 Task: Open Card Workplace Safety Training in Board Product Feature Requests to Workspace Forecasting and Budgeting and add a team member Softage.1@softage.net, a label Purple, a checklist Cybersecurity, an attachment from your google drive, a color Purple and finally, add a card description 'Plan and execute company team-building activity at a karaoke bar' and a comment 'Let us make sure we have a clear understanding of the roles and responsibilities of each team member for this task.'. Add a start date 'Jan 01, 1900' with a due date 'Jan 08, 1900'
Action: Mouse moved to (53, 366)
Screenshot: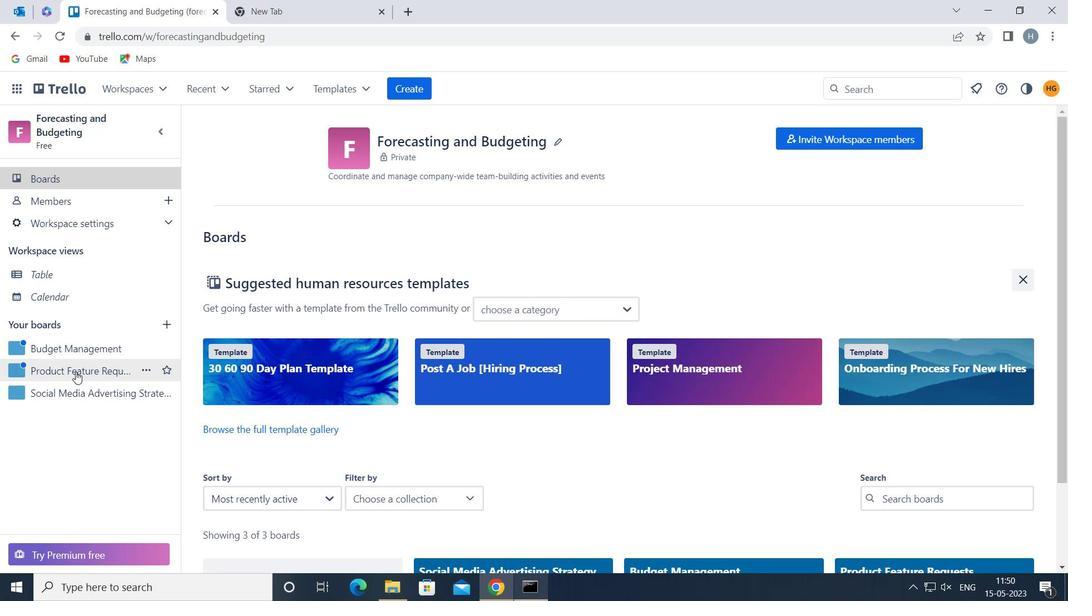 
Action: Mouse pressed left at (53, 366)
Screenshot: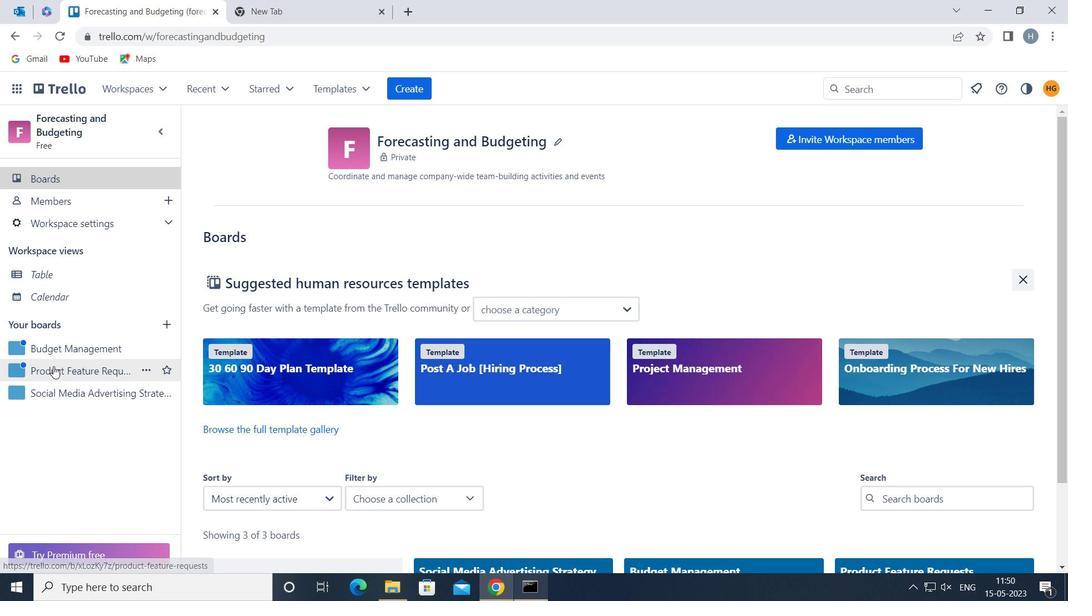 
Action: Mouse moved to (300, 198)
Screenshot: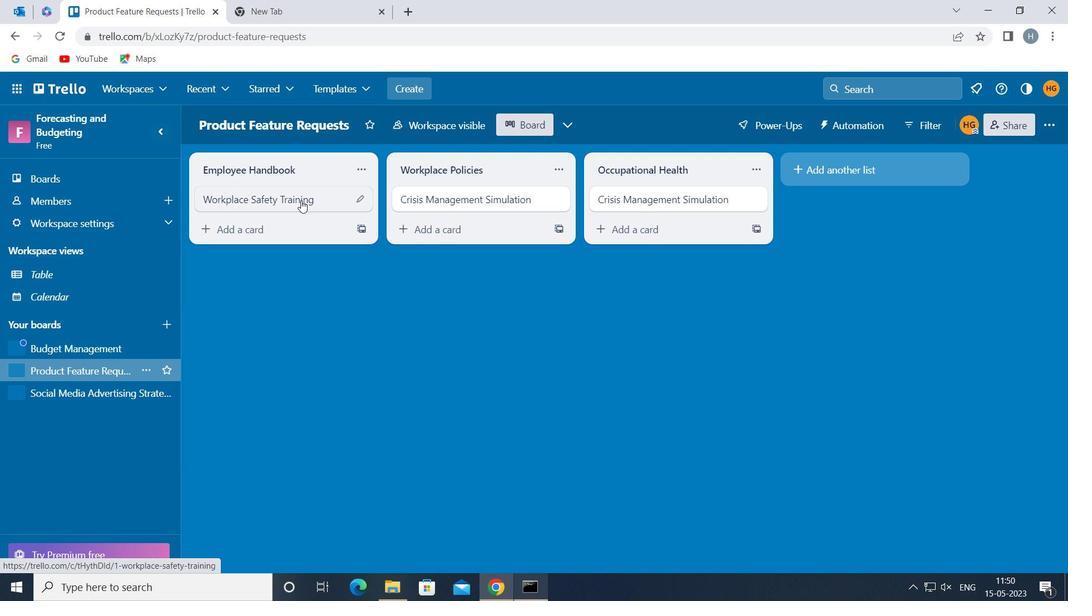 
Action: Mouse pressed left at (300, 198)
Screenshot: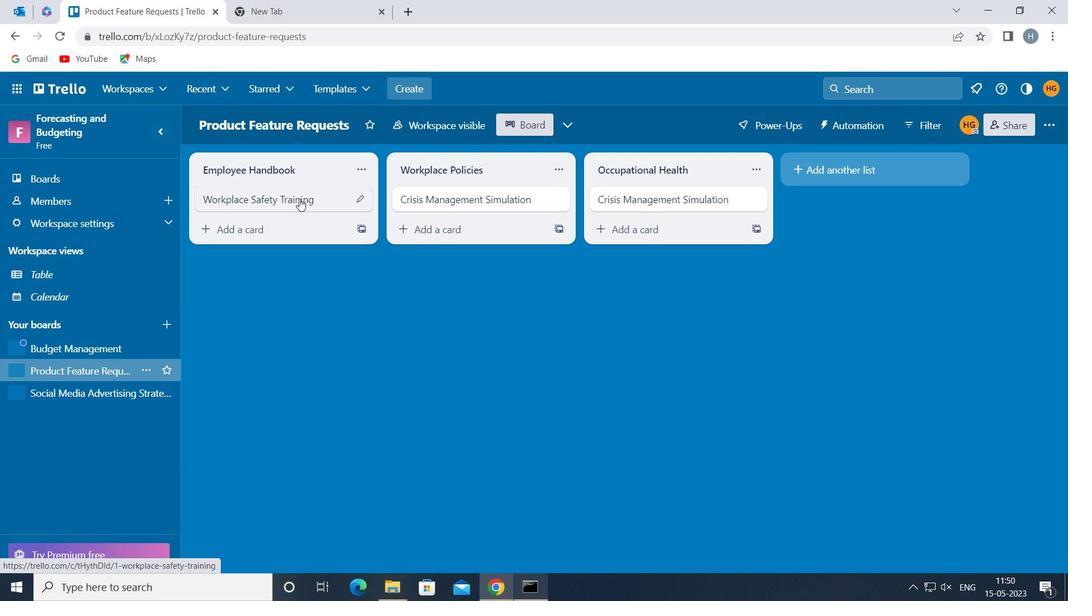 
Action: Mouse moved to (714, 190)
Screenshot: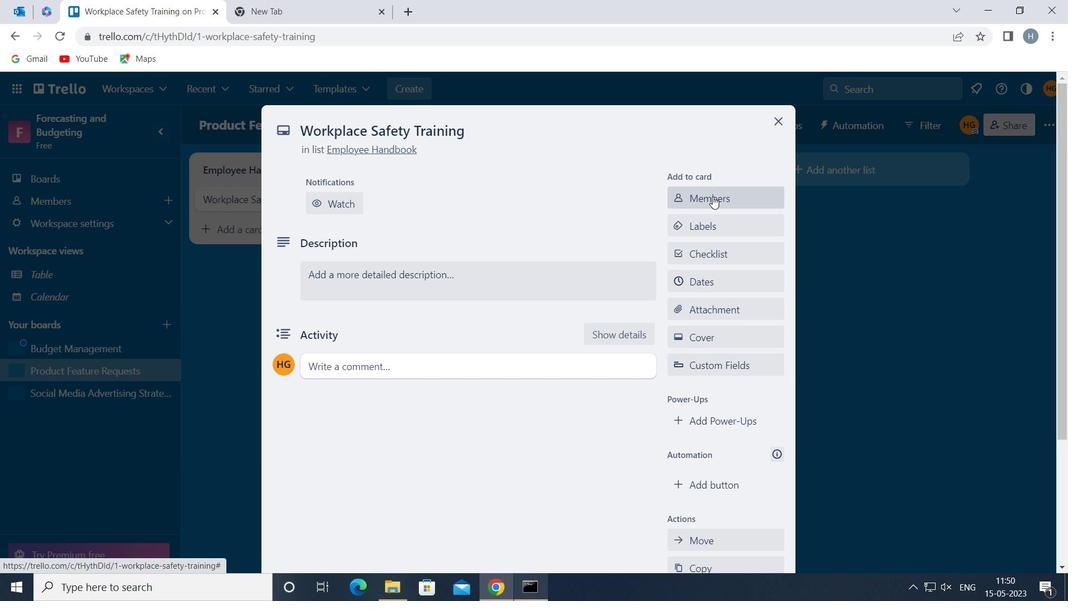 
Action: Mouse pressed left at (714, 190)
Screenshot: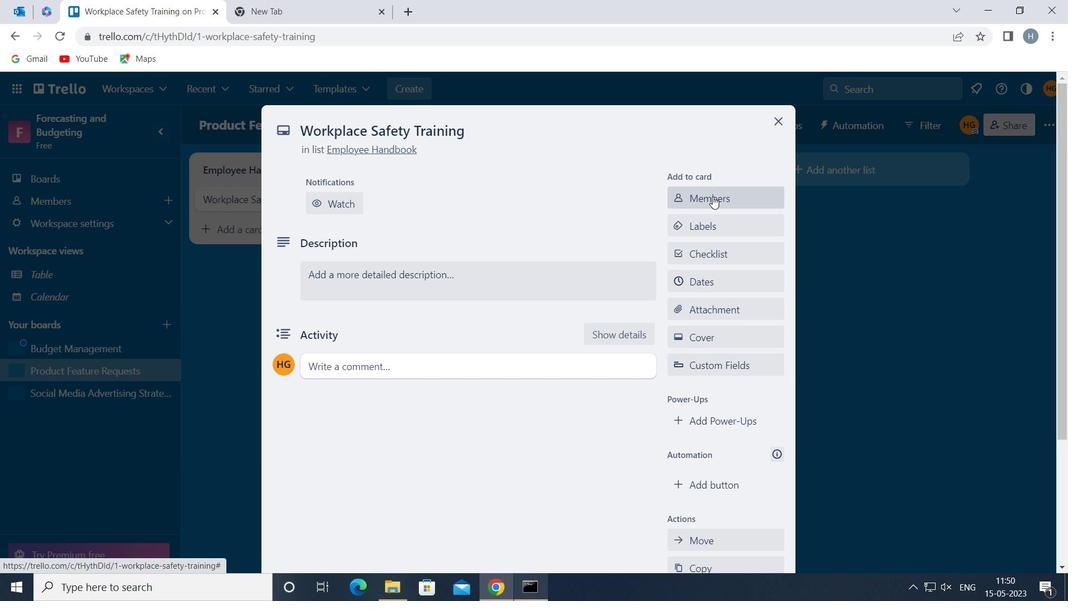 
Action: Key pressed softage
Screenshot: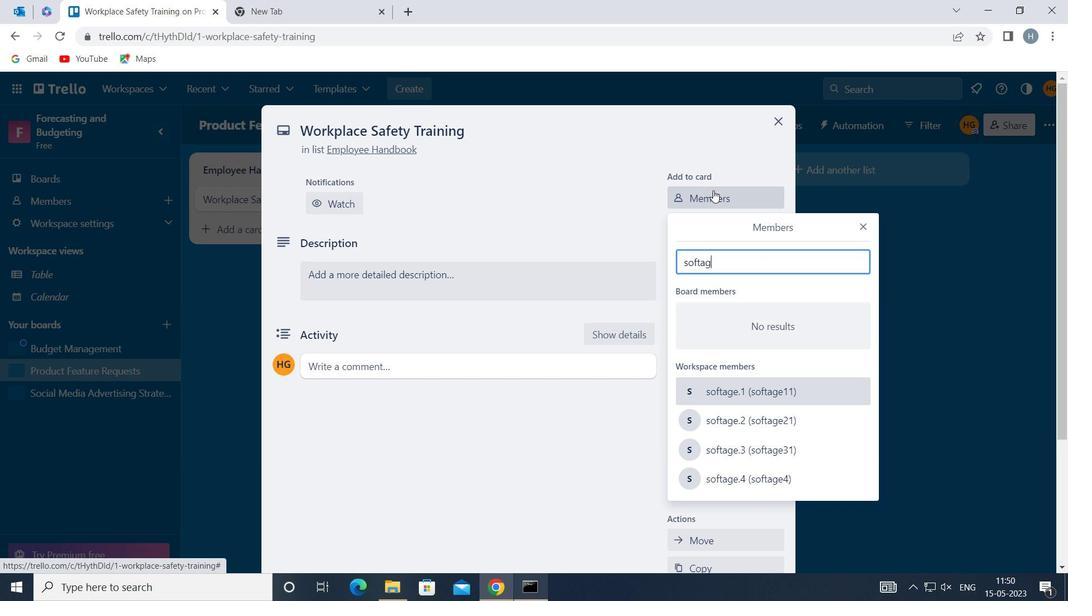 
Action: Mouse moved to (725, 380)
Screenshot: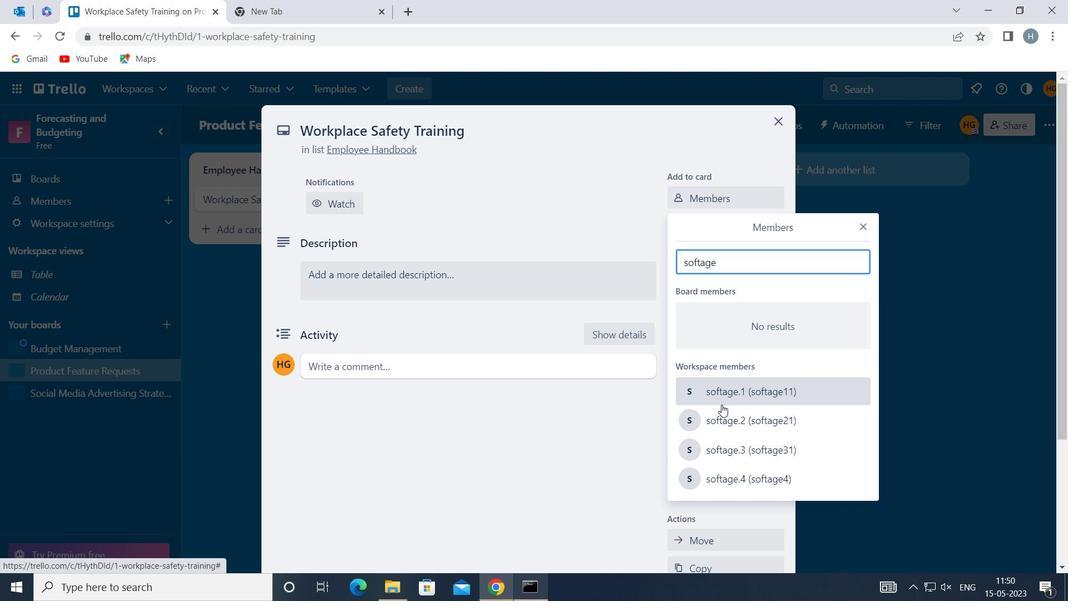
Action: Mouse pressed left at (725, 380)
Screenshot: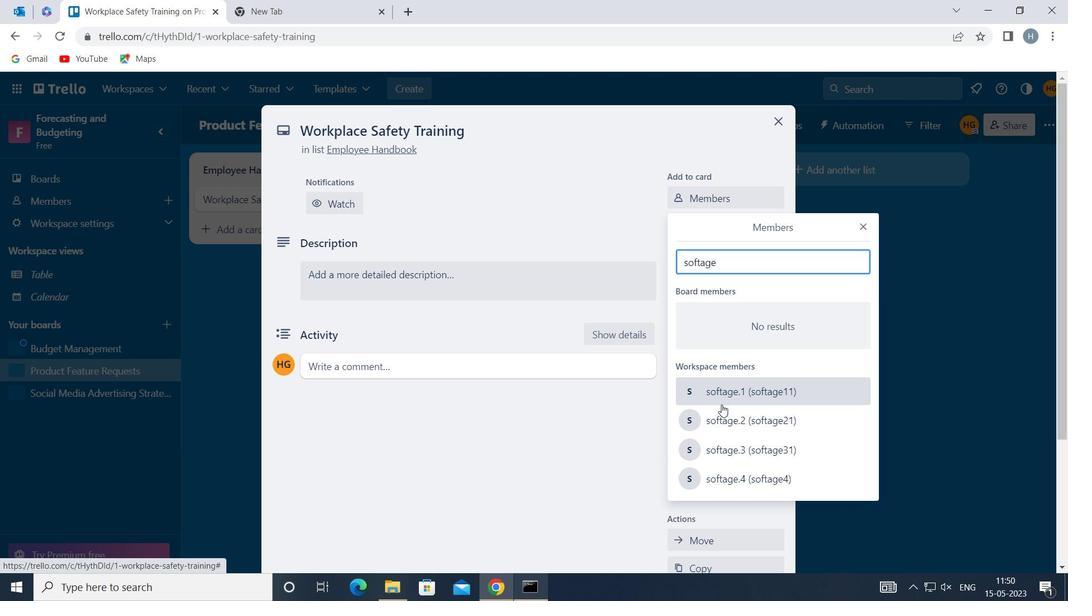 
Action: Mouse moved to (863, 223)
Screenshot: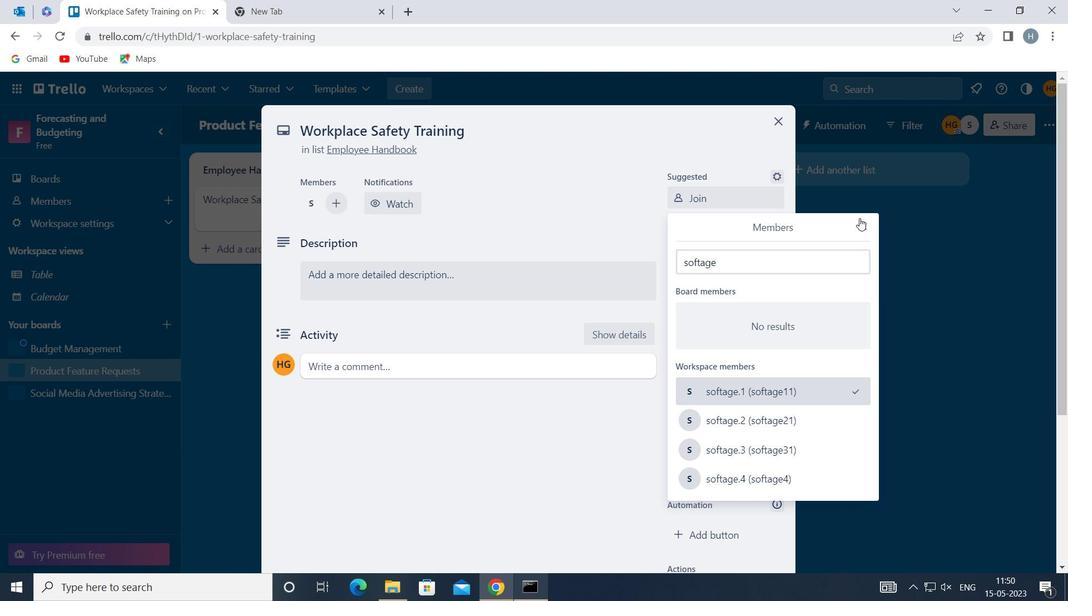 
Action: Mouse pressed left at (863, 223)
Screenshot: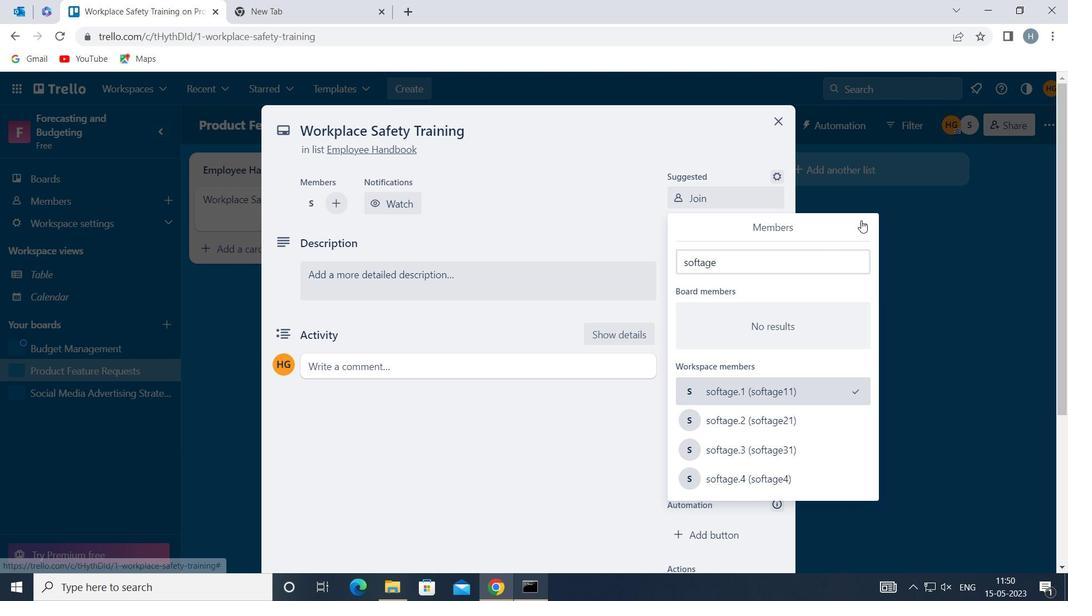 
Action: Mouse moved to (702, 277)
Screenshot: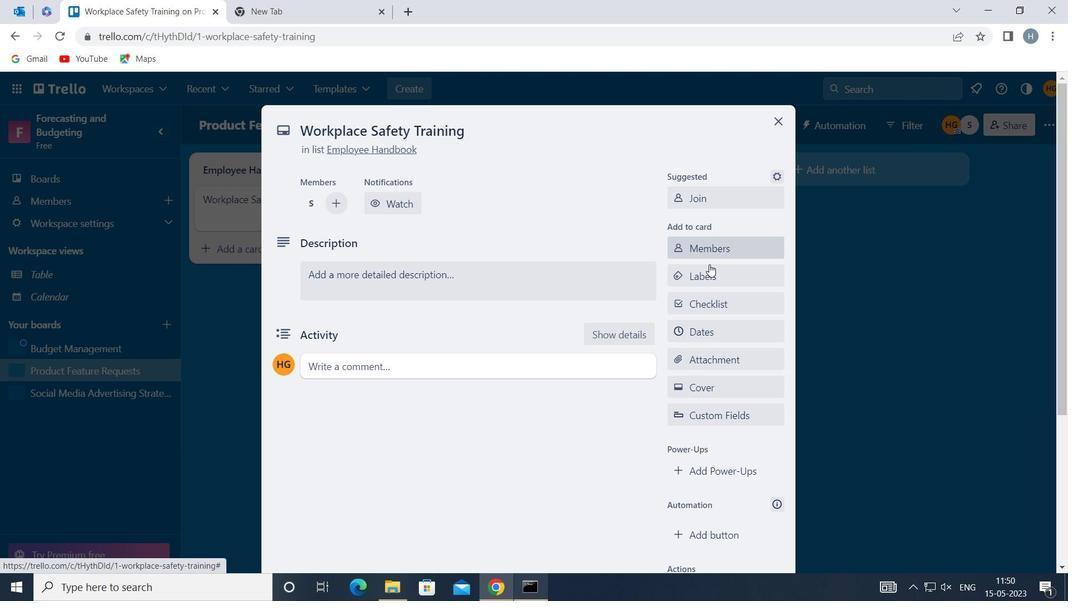 
Action: Mouse pressed left at (702, 277)
Screenshot: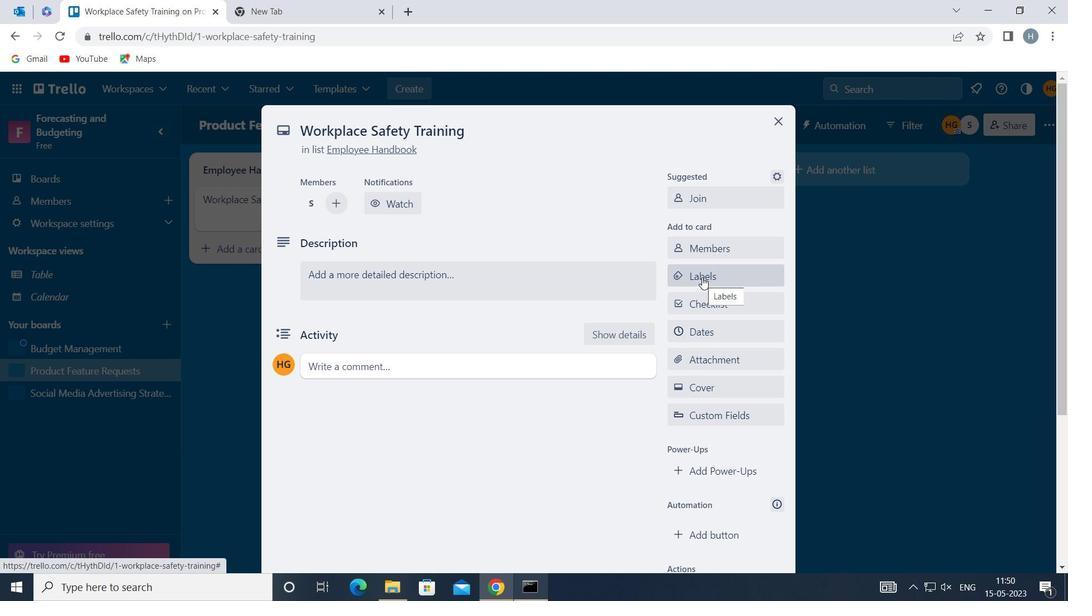 
Action: Mouse moved to (730, 305)
Screenshot: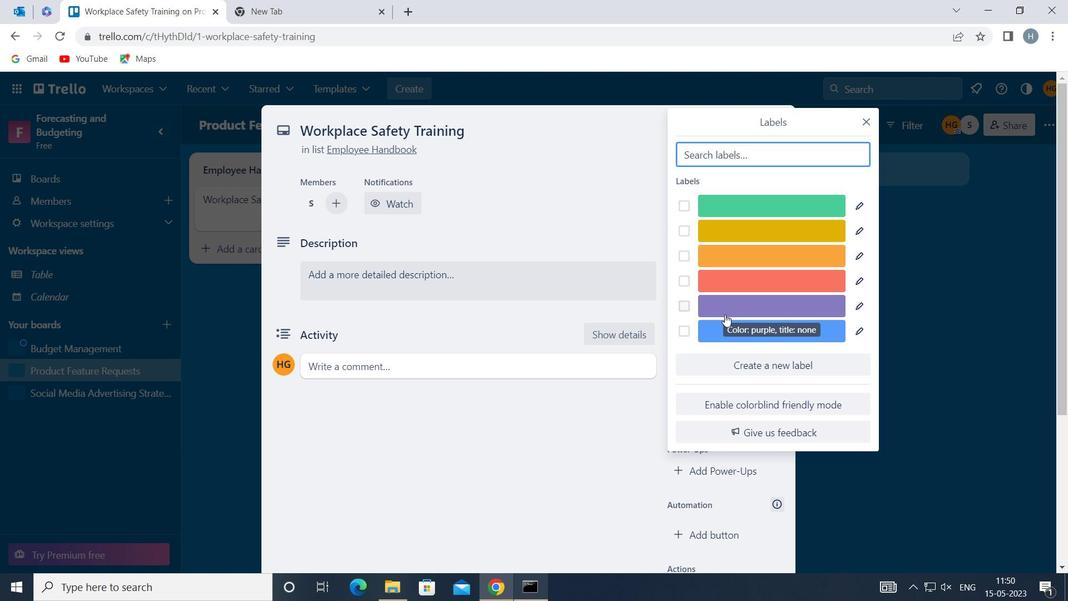 
Action: Mouse pressed left at (730, 305)
Screenshot: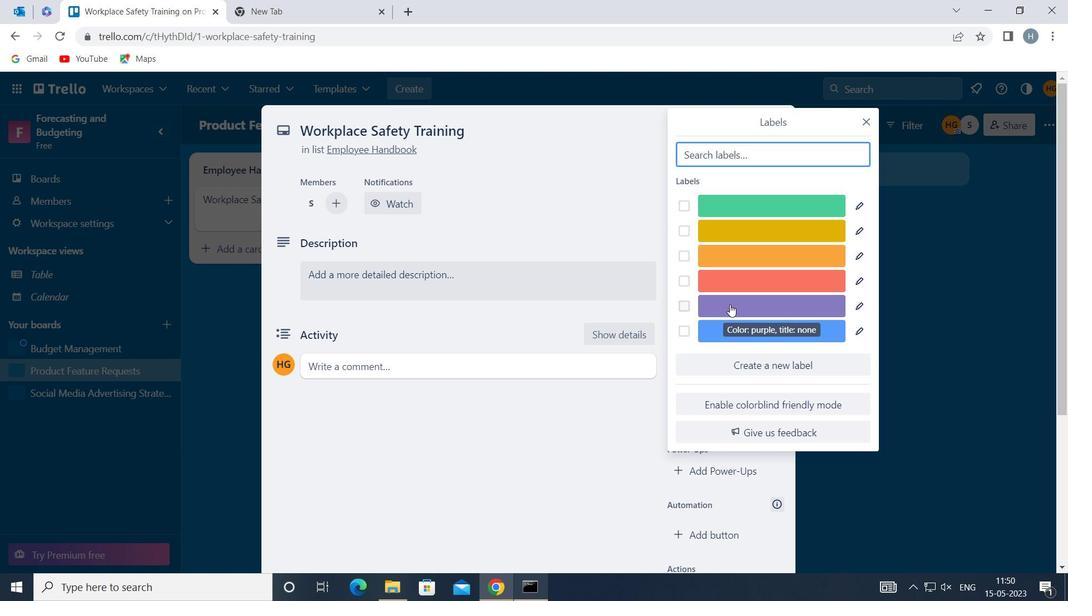 
Action: Mouse moved to (868, 120)
Screenshot: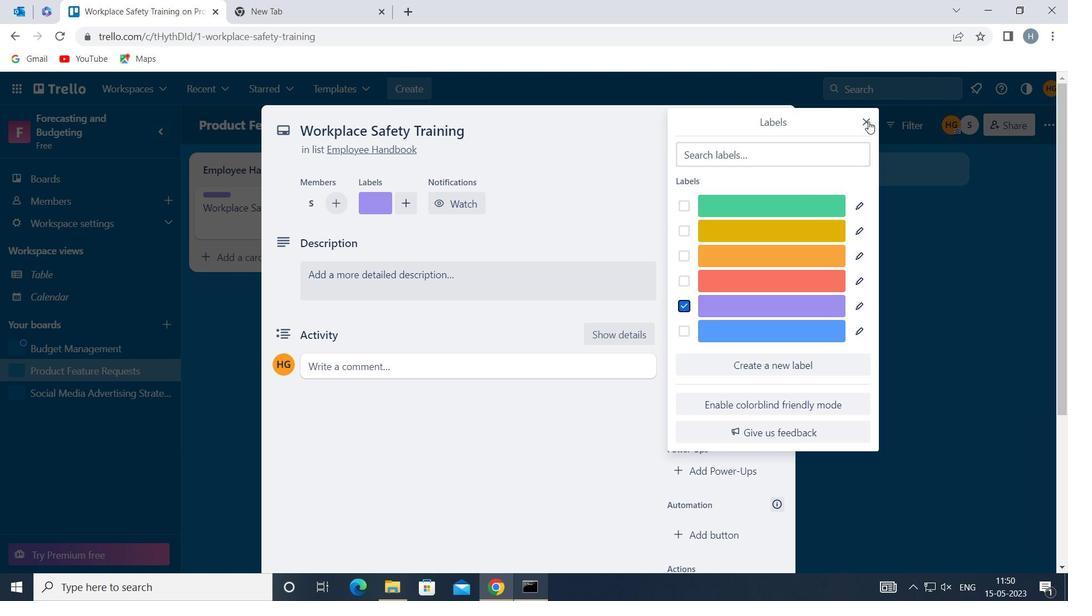
Action: Mouse pressed left at (868, 120)
Screenshot: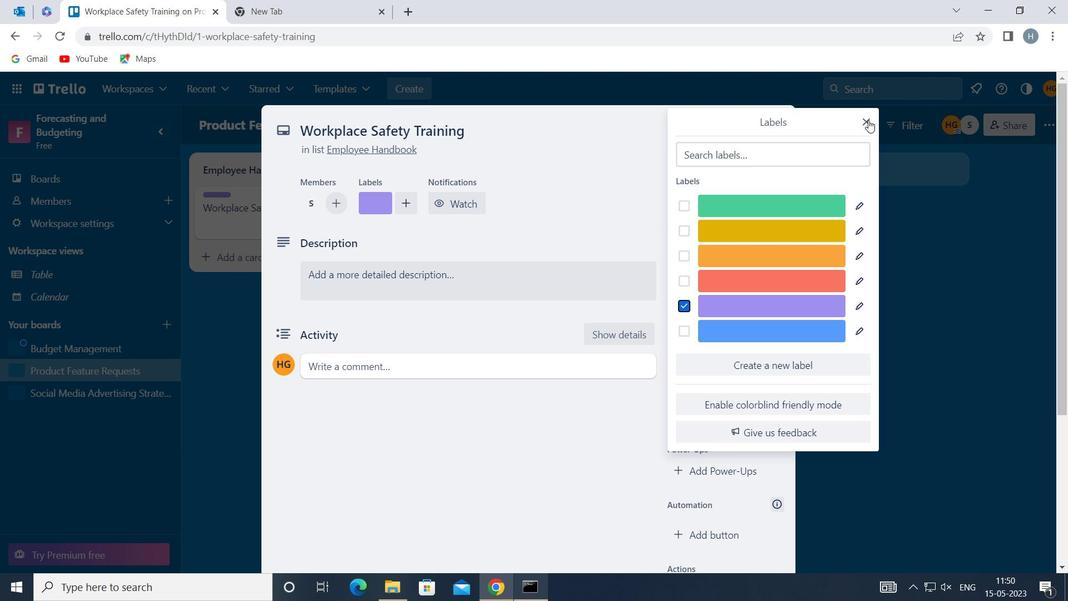 
Action: Mouse moved to (752, 293)
Screenshot: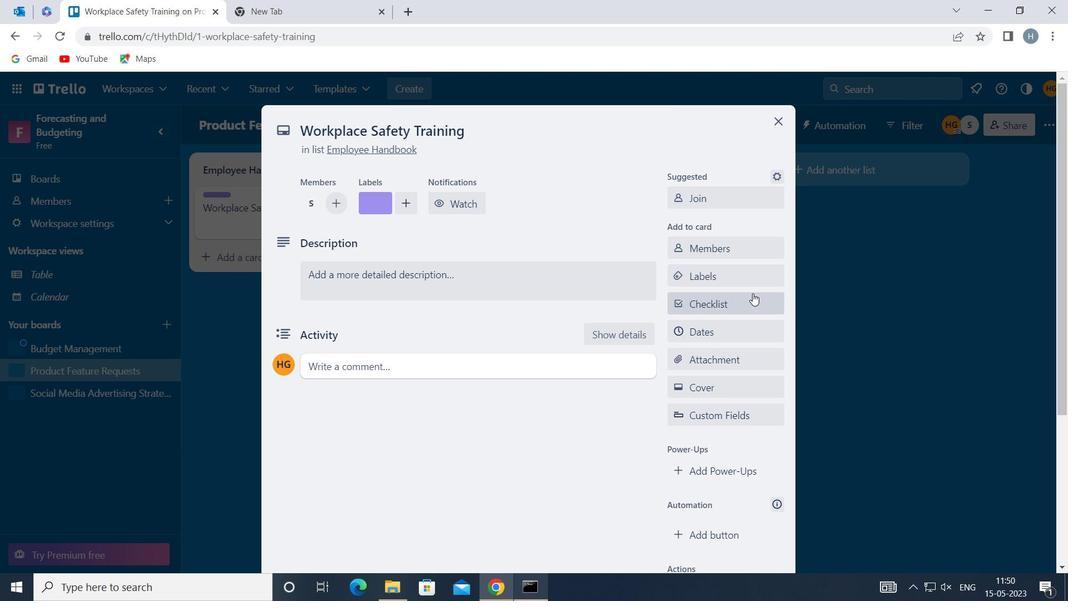 
Action: Mouse pressed left at (752, 293)
Screenshot: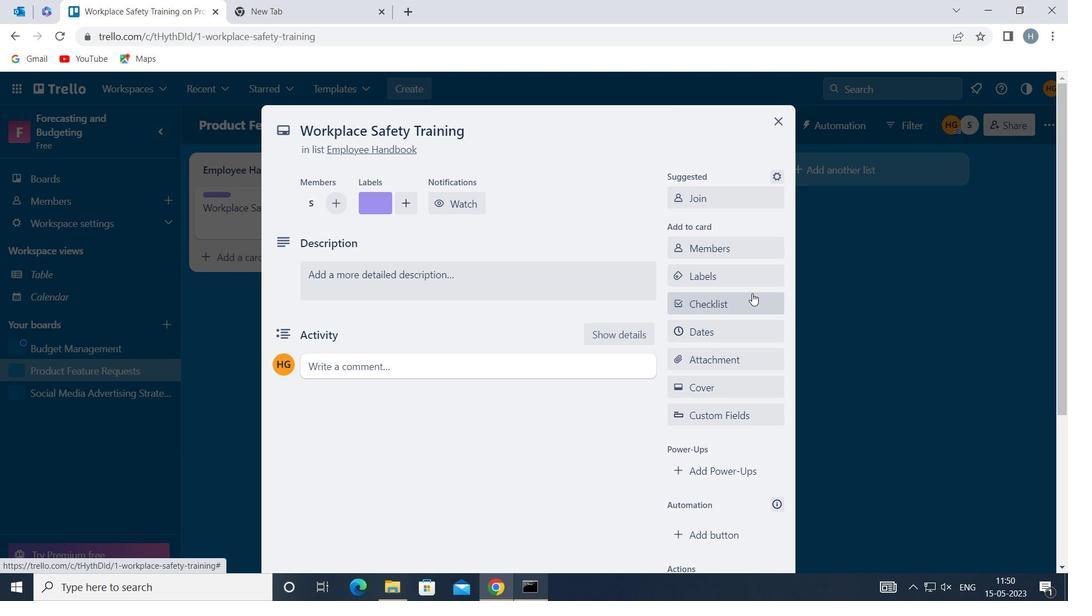 
Action: Key pressed <Key.shift>CYBERSECURITY
Screenshot: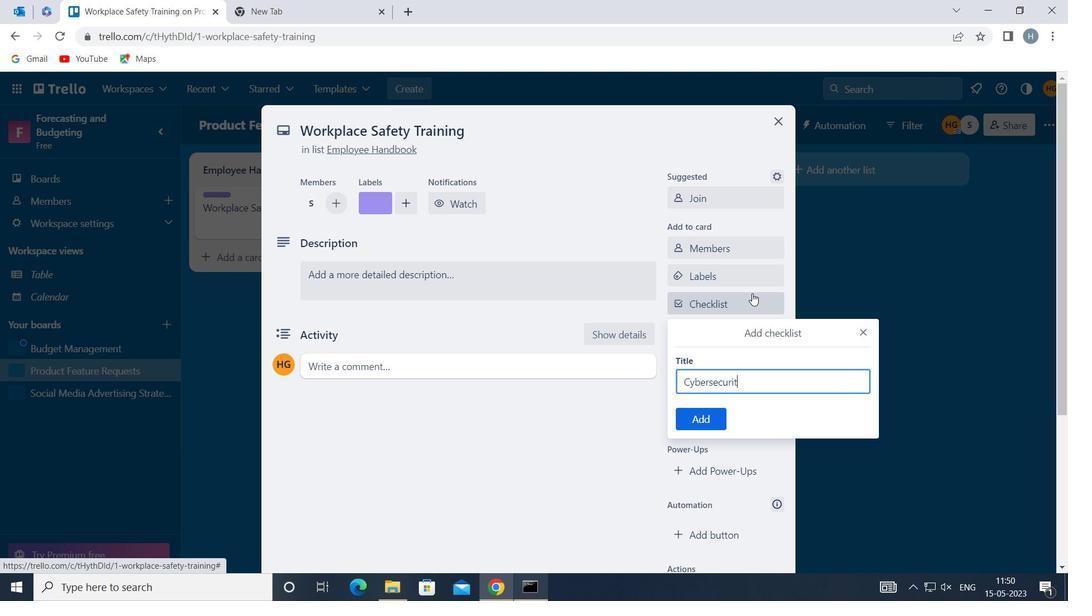 
Action: Mouse moved to (706, 411)
Screenshot: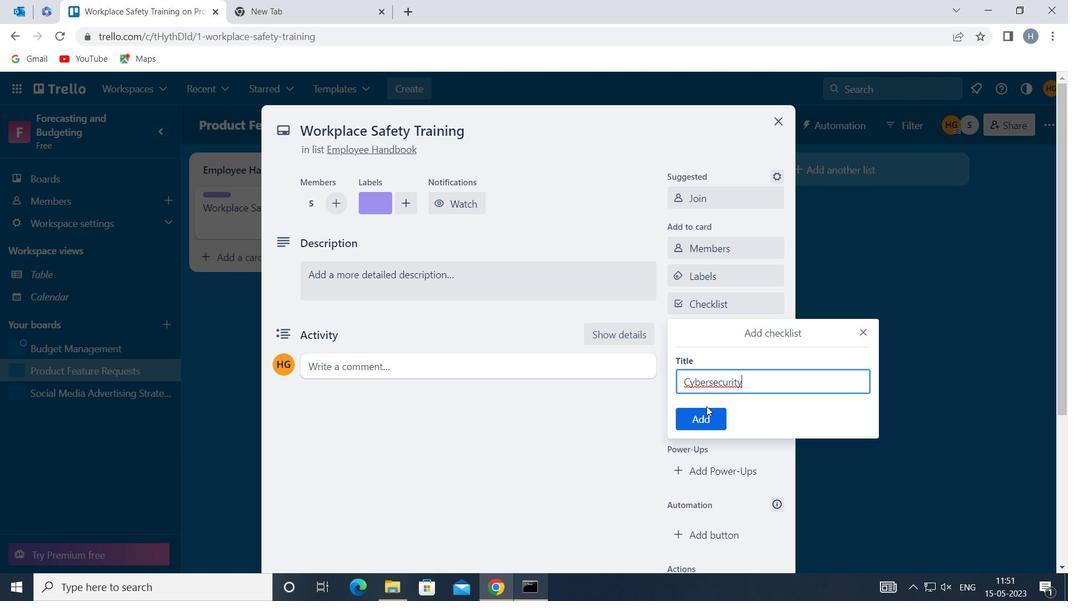 
Action: Mouse pressed left at (706, 411)
Screenshot: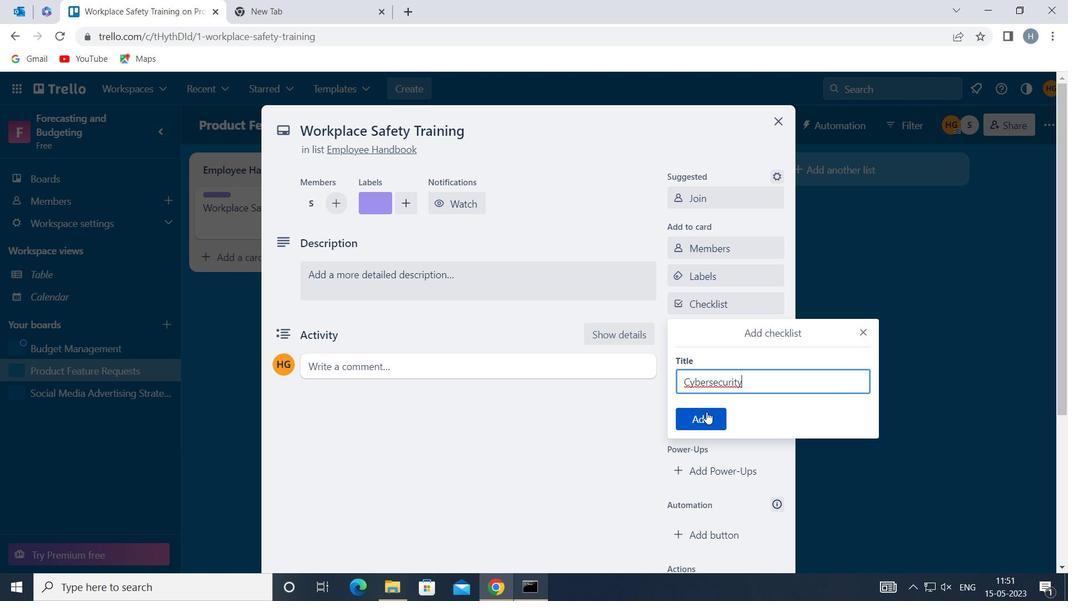 
Action: Mouse moved to (720, 352)
Screenshot: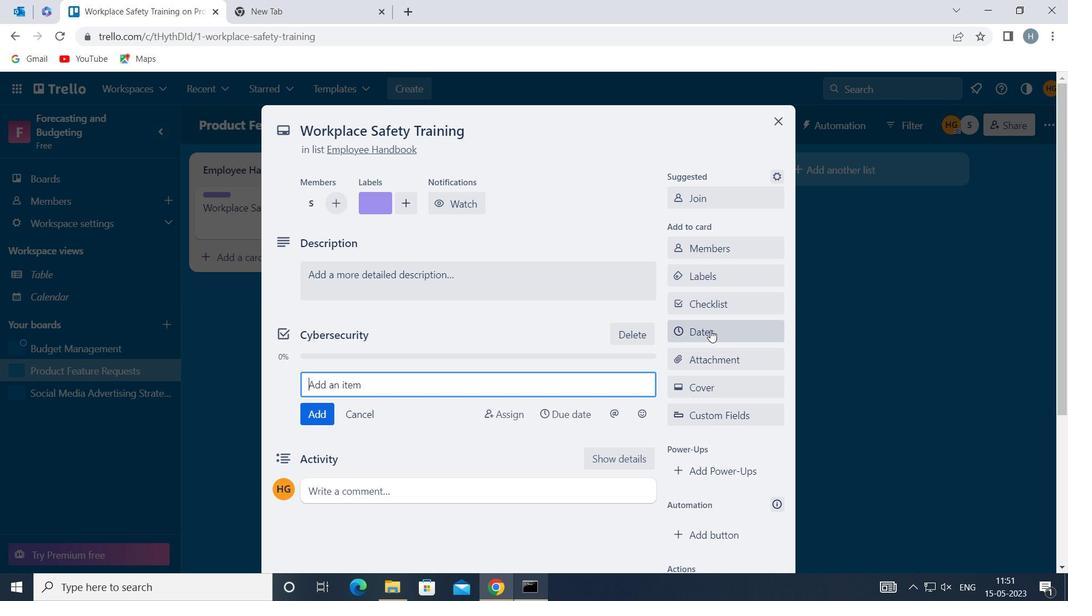 
Action: Mouse pressed left at (720, 352)
Screenshot: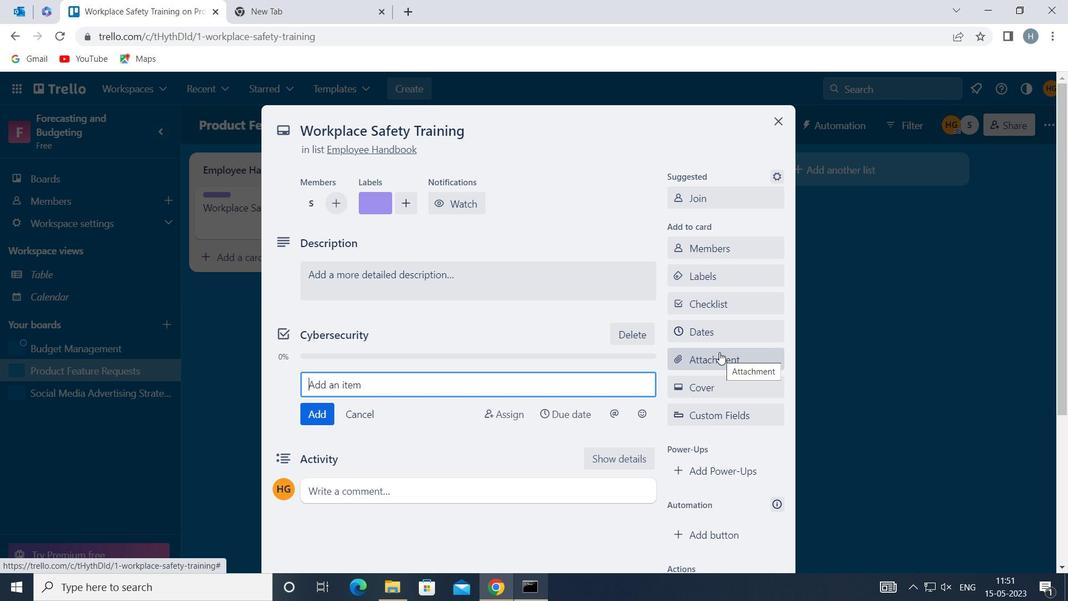 
Action: Mouse moved to (741, 194)
Screenshot: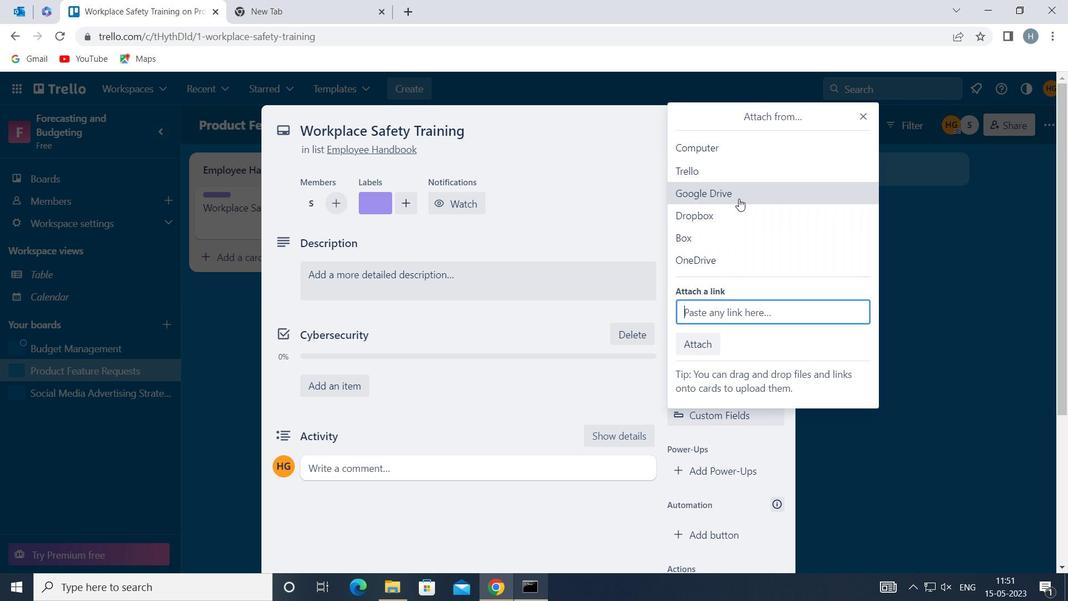 
Action: Mouse pressed left at (741, 194)
Screenshot: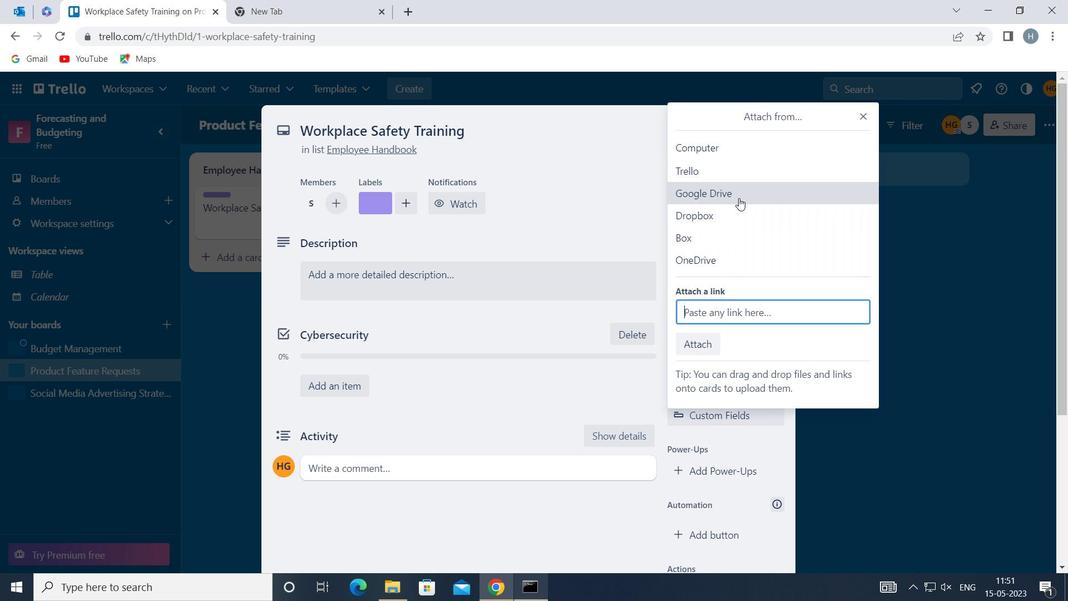 
Action: Mouse moved to (273, 327)
Screenshot: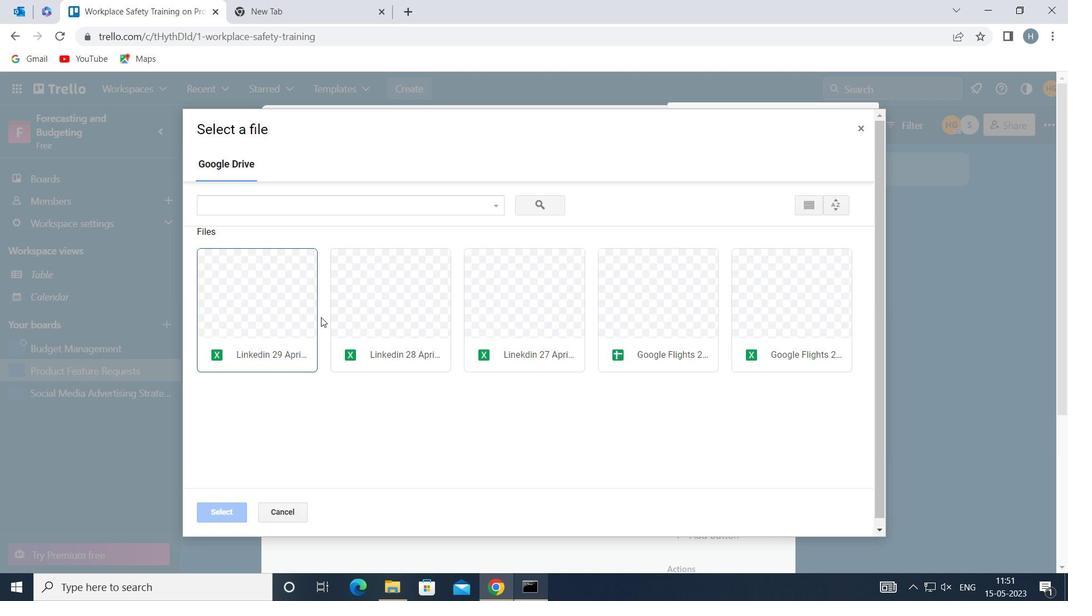 
Action: Mouse pressed left at (273, 327)
Screenshot: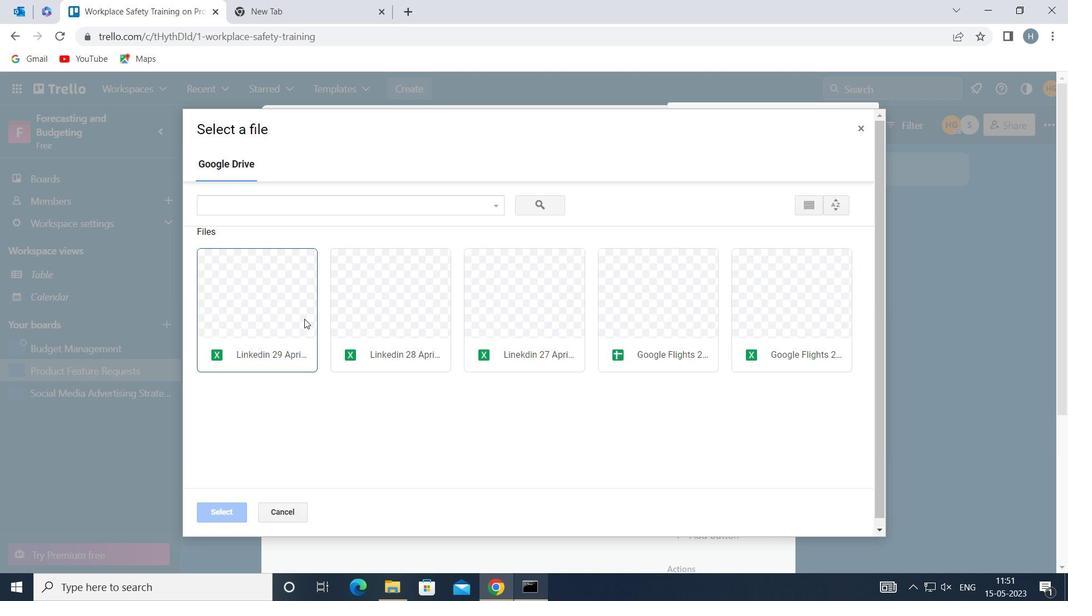 
Action: Mouse moved to (227, 505)
Screenshot: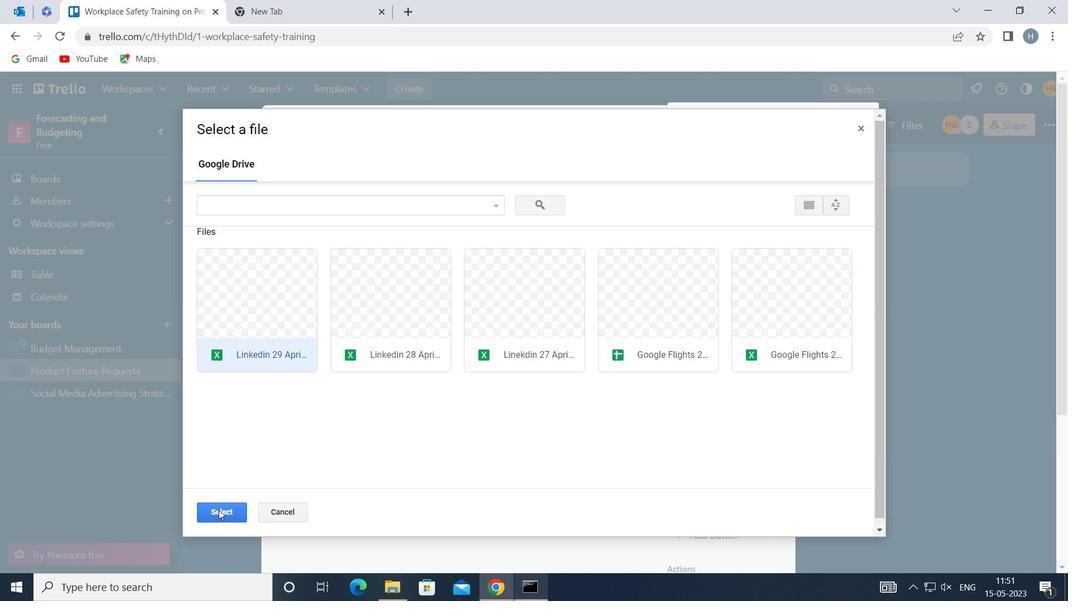 
Action: Mouse pressed left at (227, 505)
Screenshot: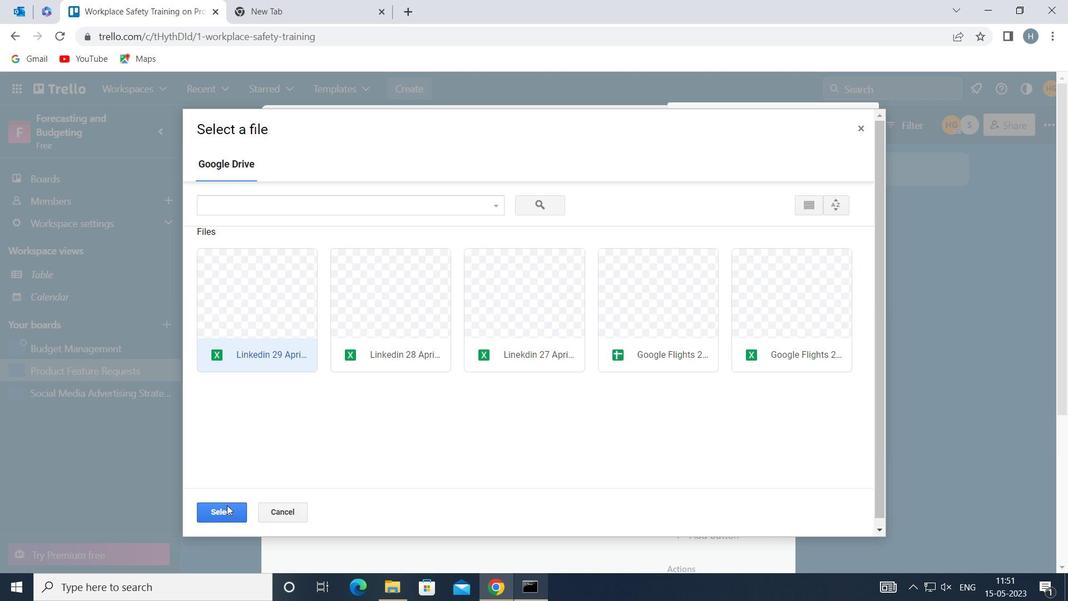 
Action: Mouse moved to (719, 381)
Screenshot: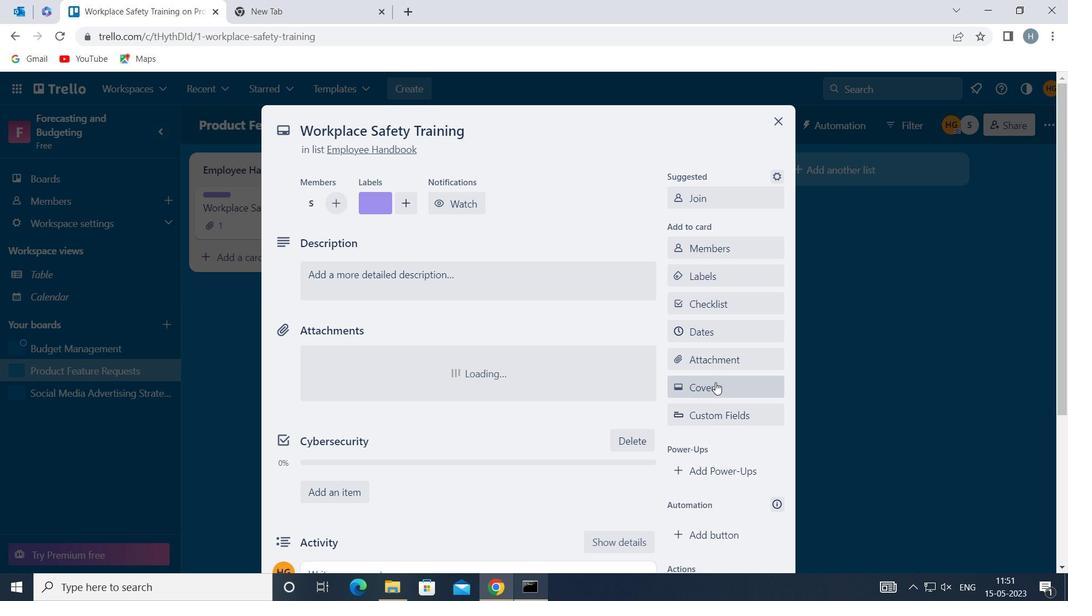
Action: Mouse pressed left at (719, 381)
Screenshot: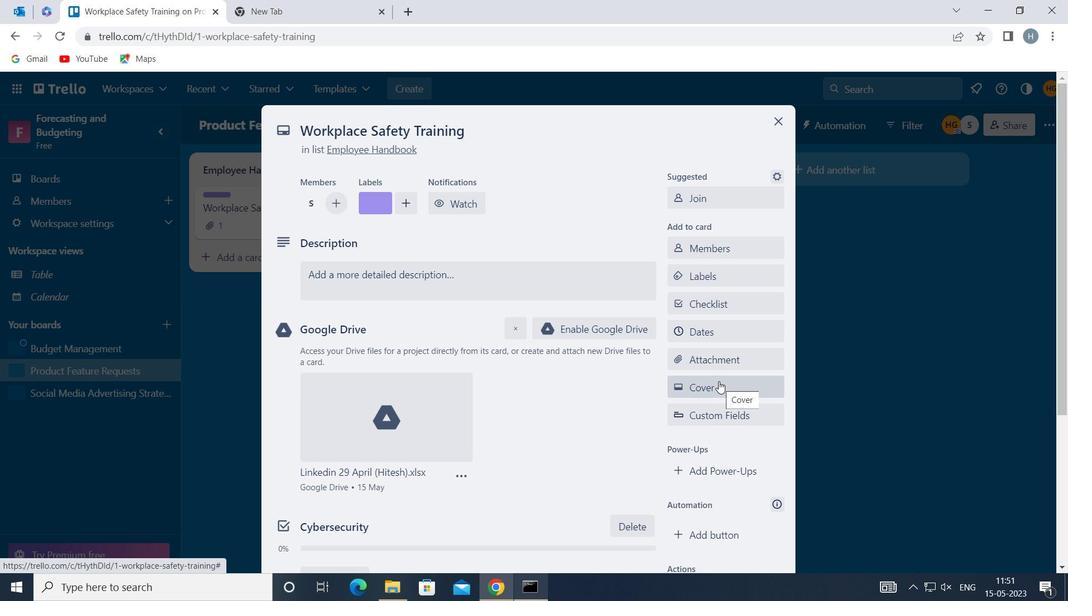 
Action: Mouse moved to (852, 295)
Screenshot: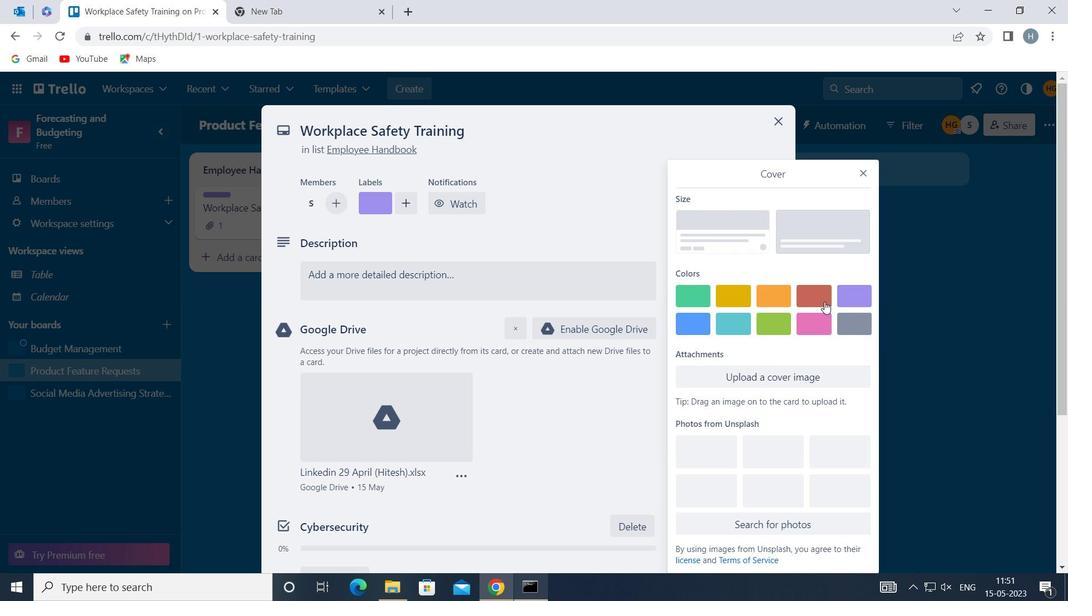 
Action: Mouse pressed left at (852, 295)
Screenshot: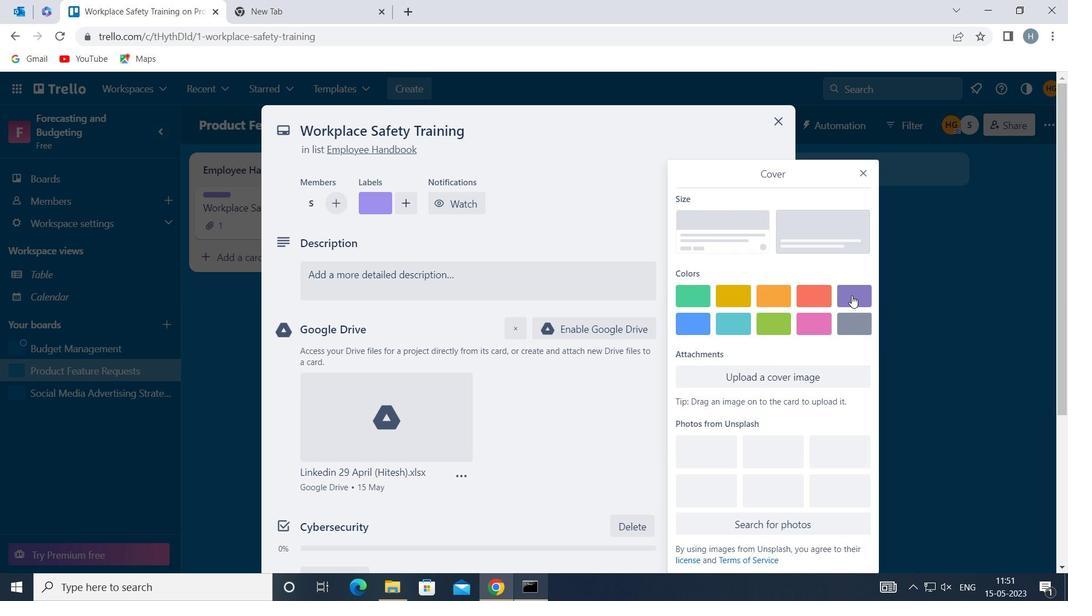 
Action: Mouse moved to (863, 147)
Screenshot: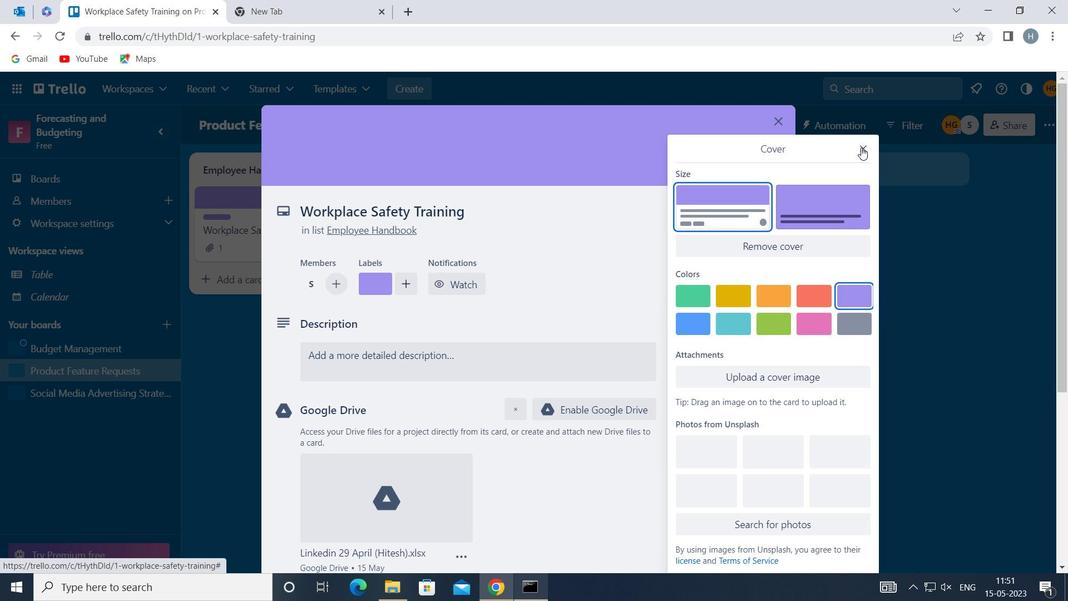 
Action: Mouse pressed left at (863, 147)
Screenshot: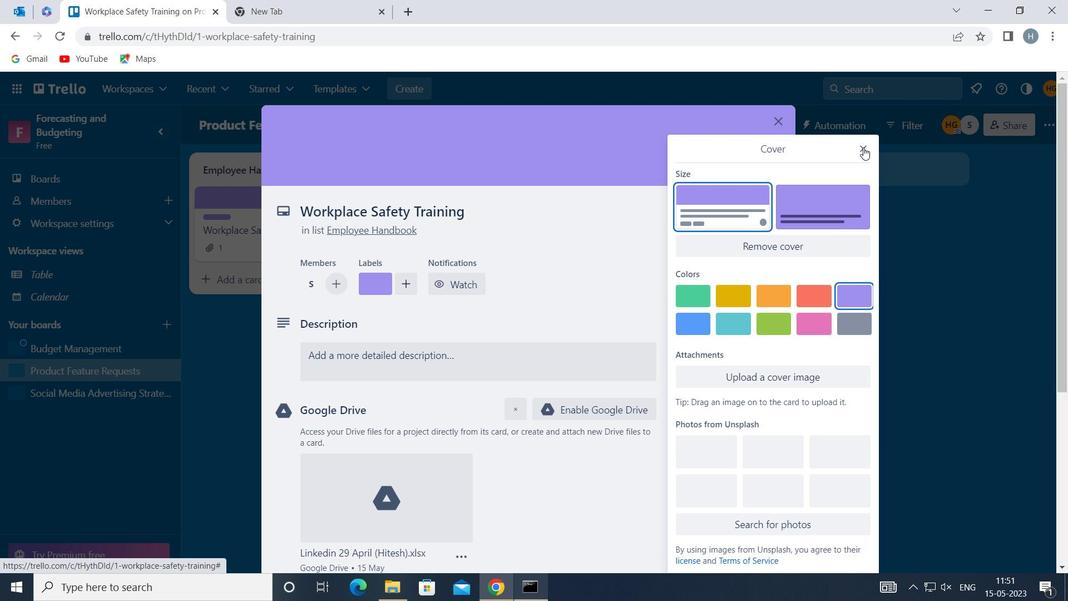 
Action: Mouse moved to (476, 368)
Screenshot: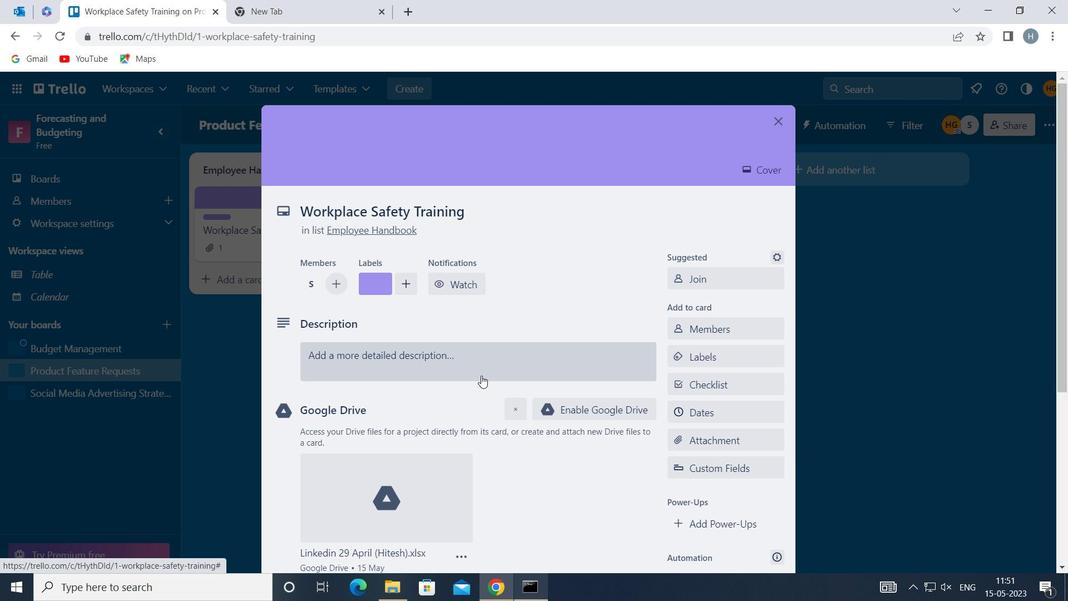 
Action: Mouse pressed left at (476, 368)
Screenshot: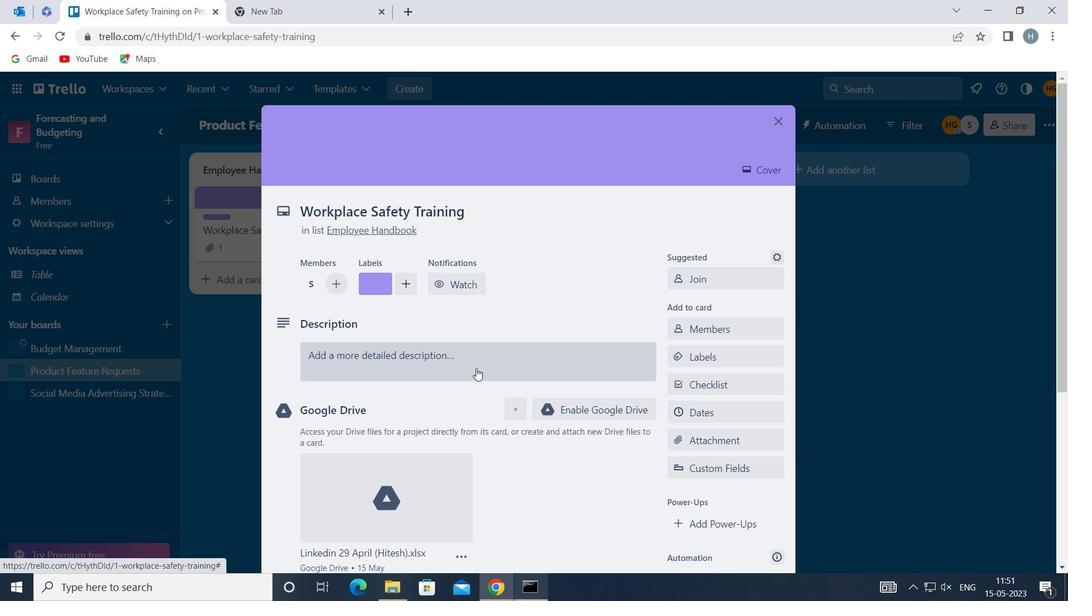 
Action: Key pressed <Key.shift>PLAN<Key.space>AND<Key.space>EXECUTE<Key.space>COMPANY<Key.space>TEAM-BUILDING<Key.space>ACTIVITY<Key.space>AT<Key.space>A<Key.space>S<Key.backspace>KARAOKE<Key.space>BAR<Key.space>
Screenshot: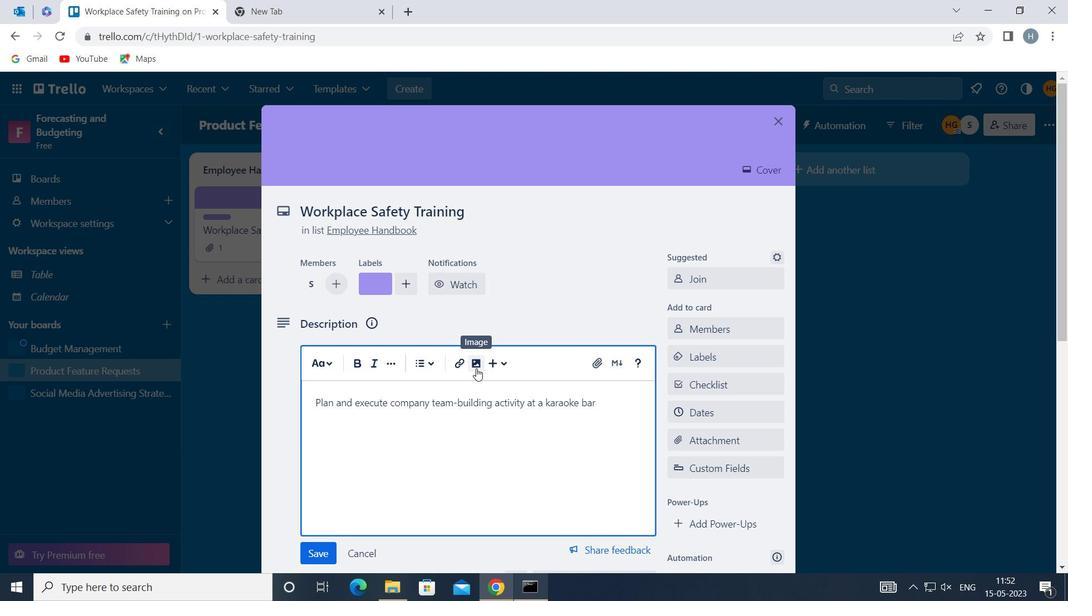 
Action: Mouse moved to (311, 546)
Screenshot: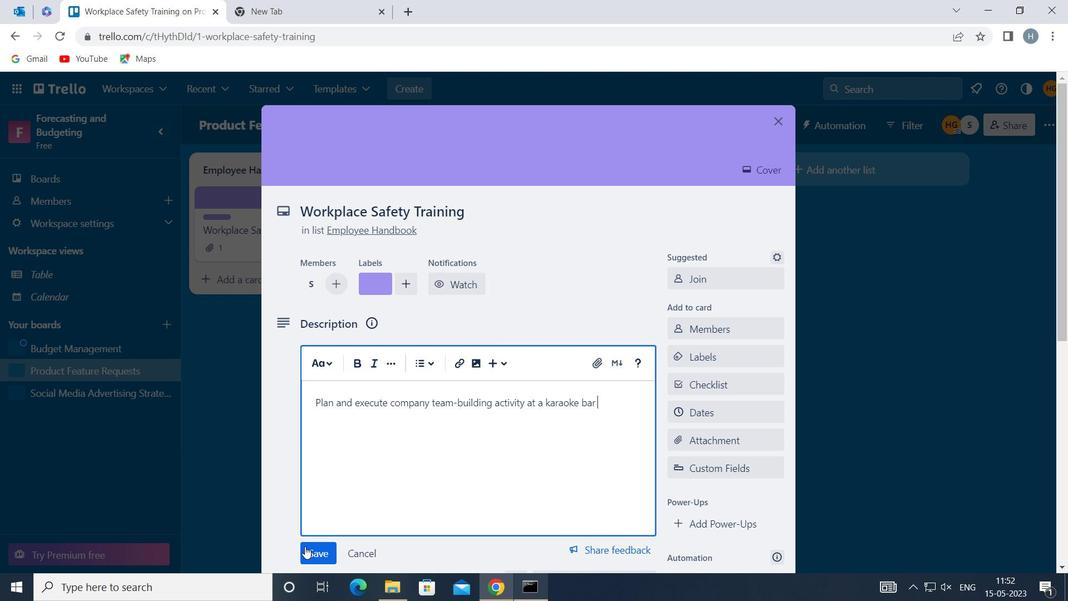 
Action: Mouse pressed left at (311, 546)
Screenshot: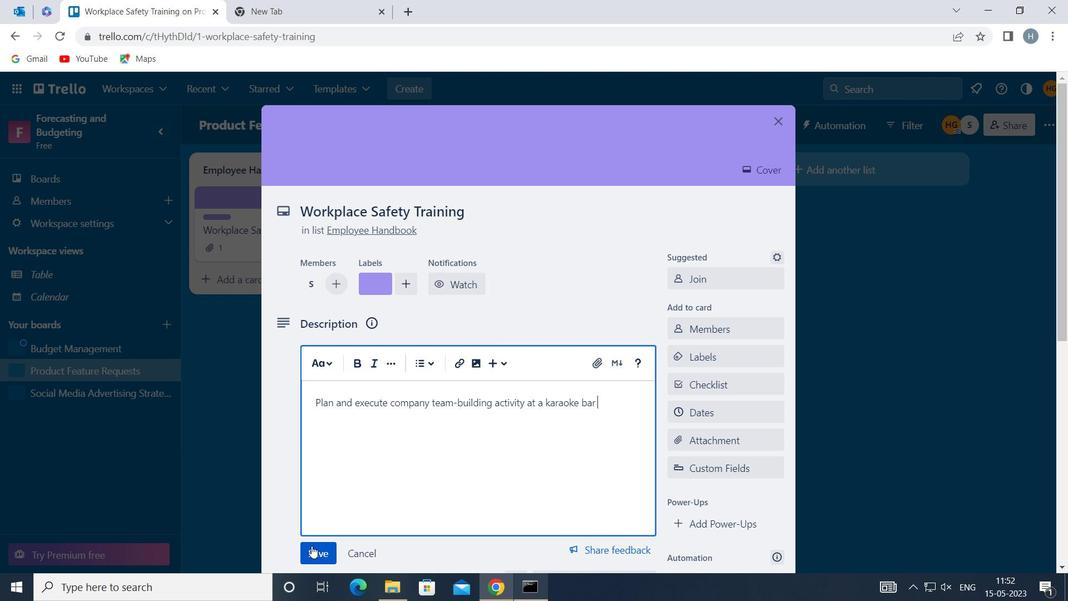 
Action: Mouse moved to (390, 387)
Screenshot: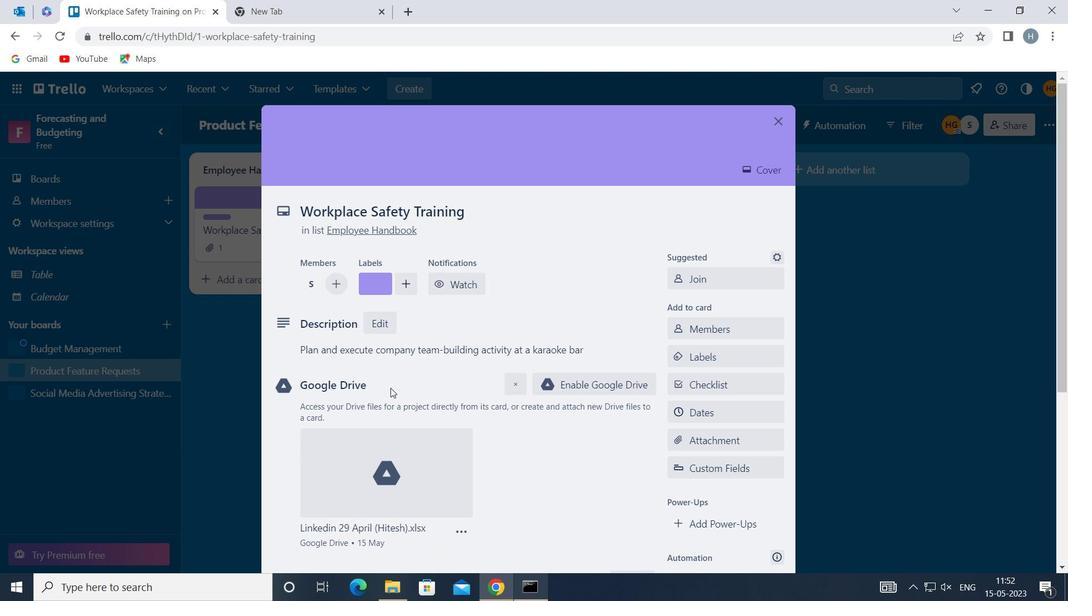 
Action: Mouse scrolled (390, 387) with delta (0, 0)
Screenshot: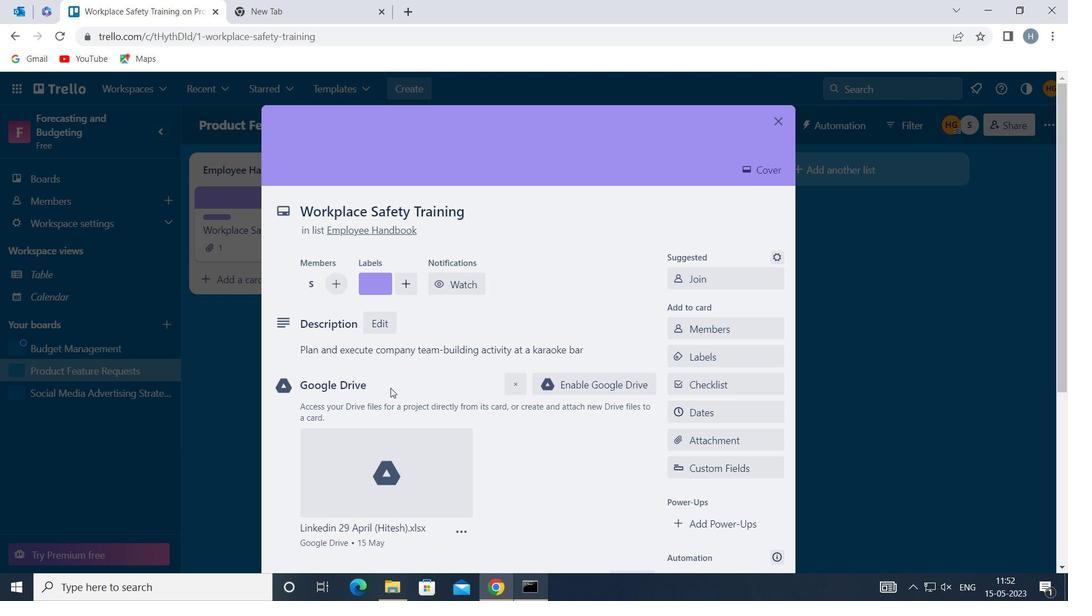 
Action: Mouse scrolled (390, 387) with delta (0, 0)
Screenshot: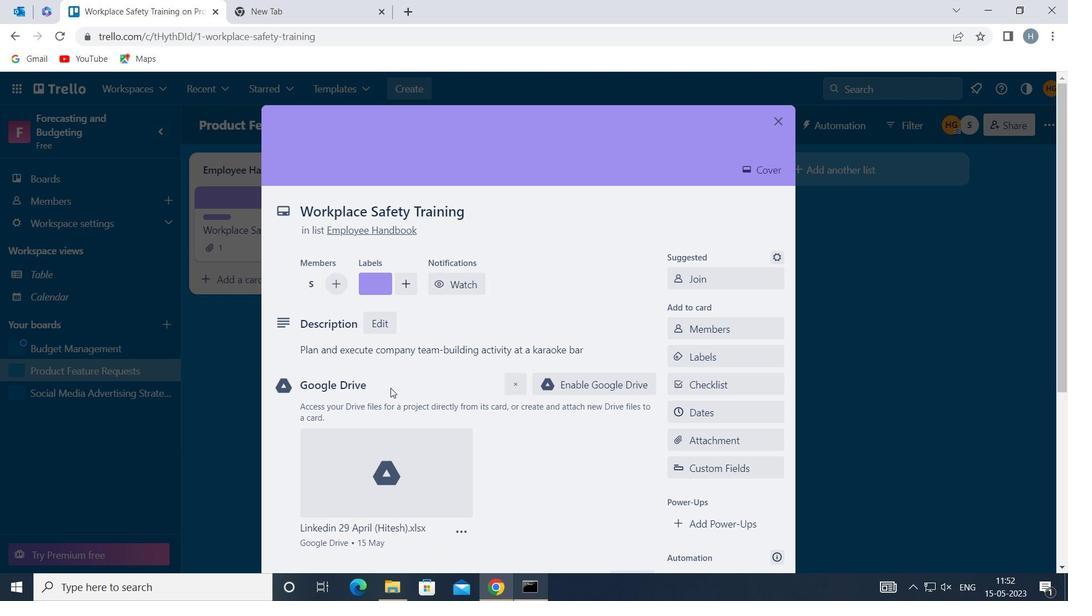 
Action: Mouse scrolled (390, 387) with delta (0, 0)
Screenshot: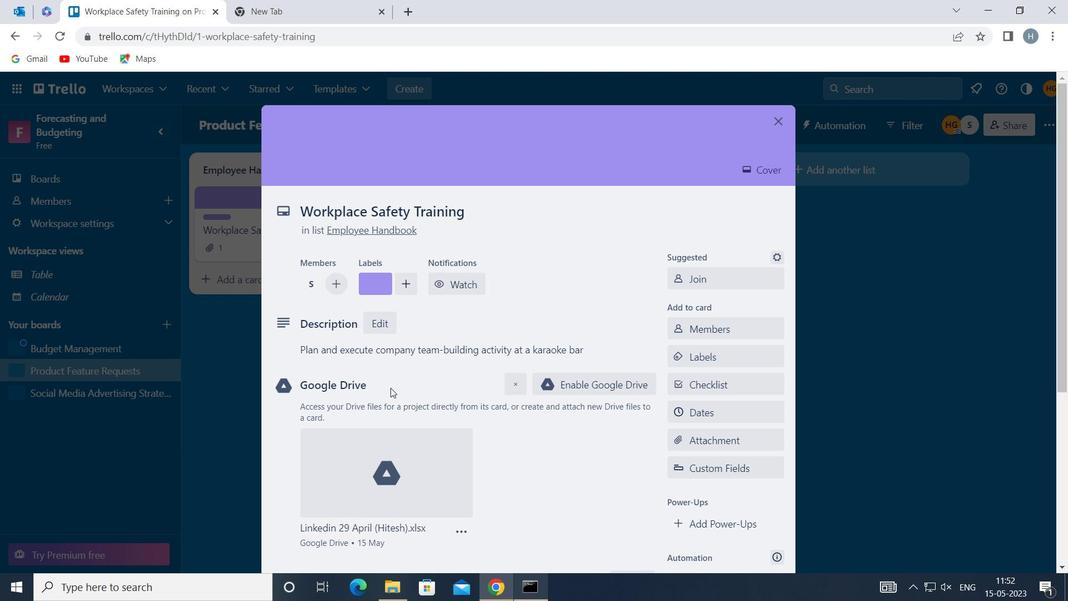 
Action: Mouse scrolled (390, 387) with delta (0, 0)
Screenshot: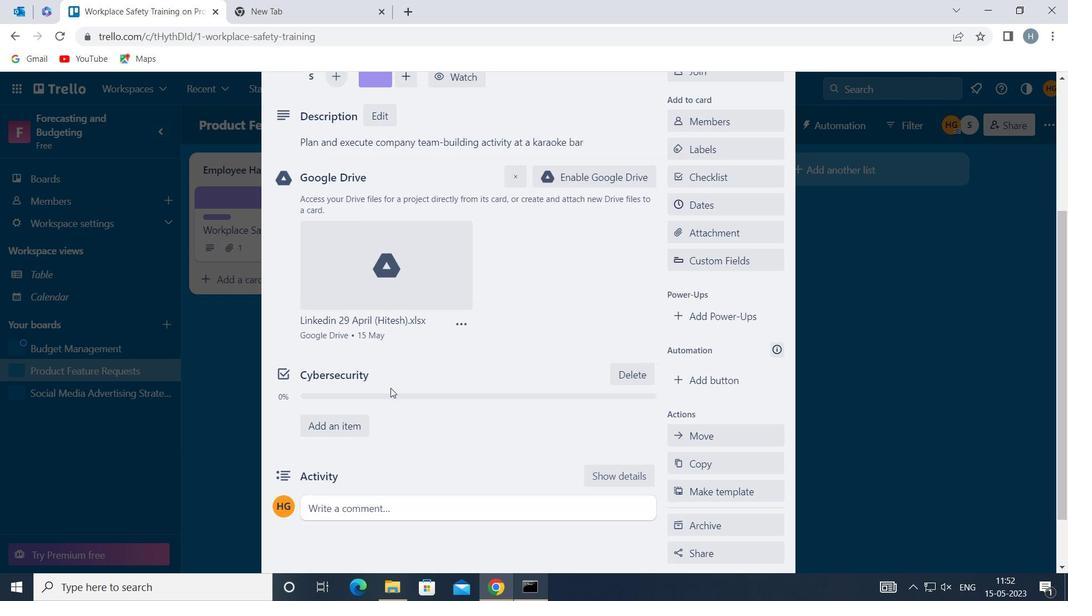 
Action: Mouse scrolled (390, 387) with delta (0, 0)
Screenshot: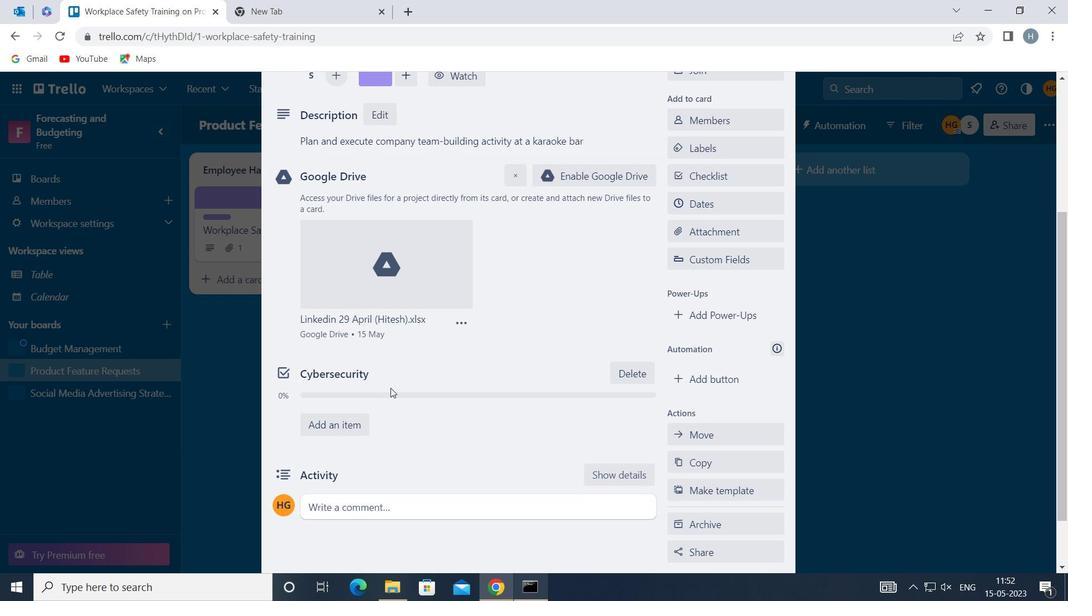 
Action: Mouse moved to (463, 437)
Screenshot: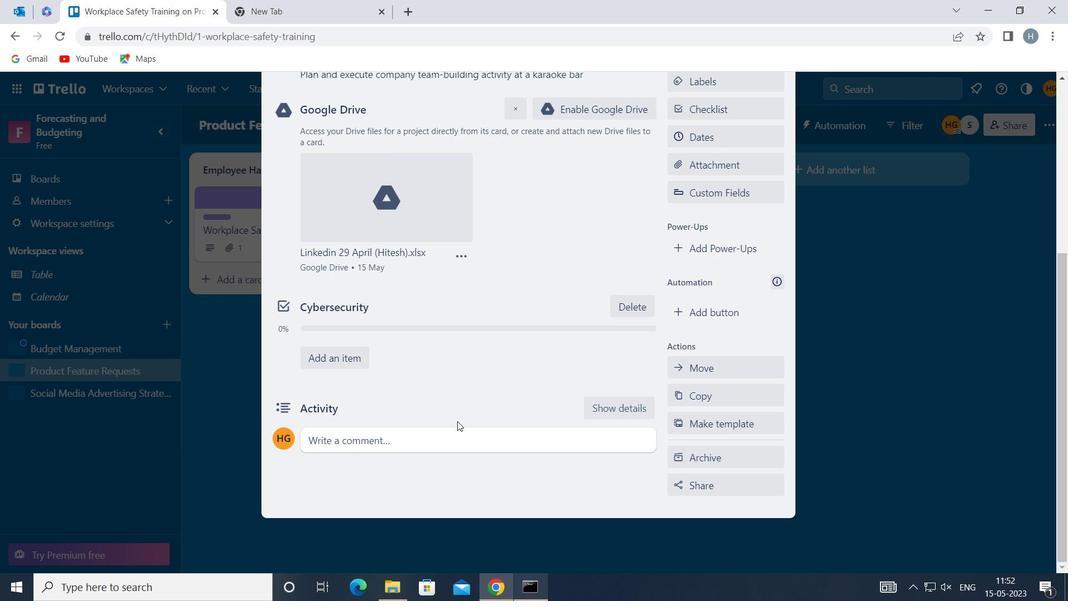 
Action: Mouse pressed left at (463, 437)
Screenshot: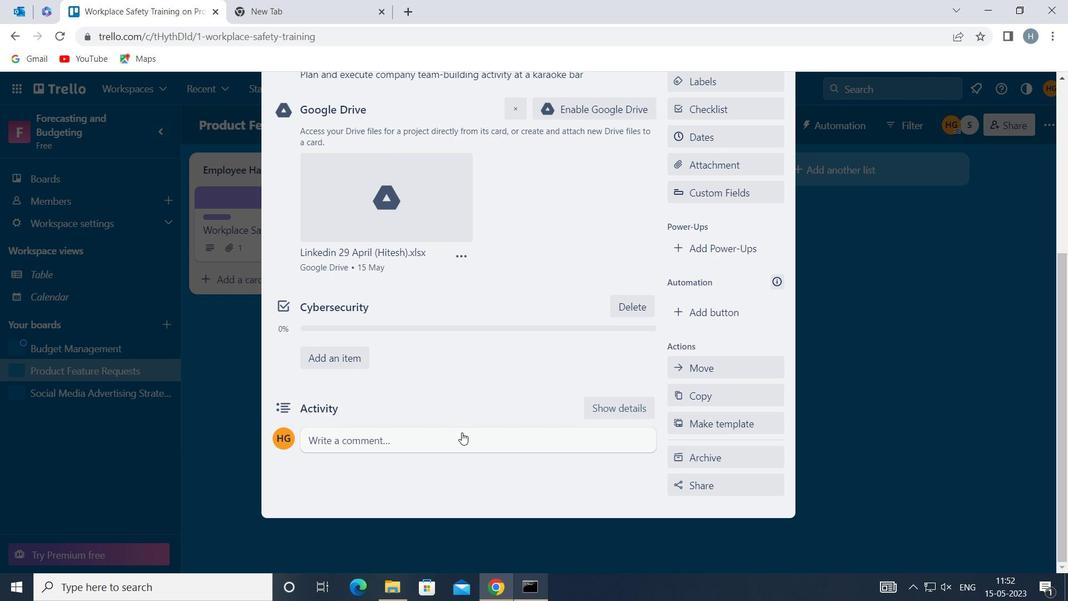 
Action: Mouse moved to (395, 480)
Screenshot: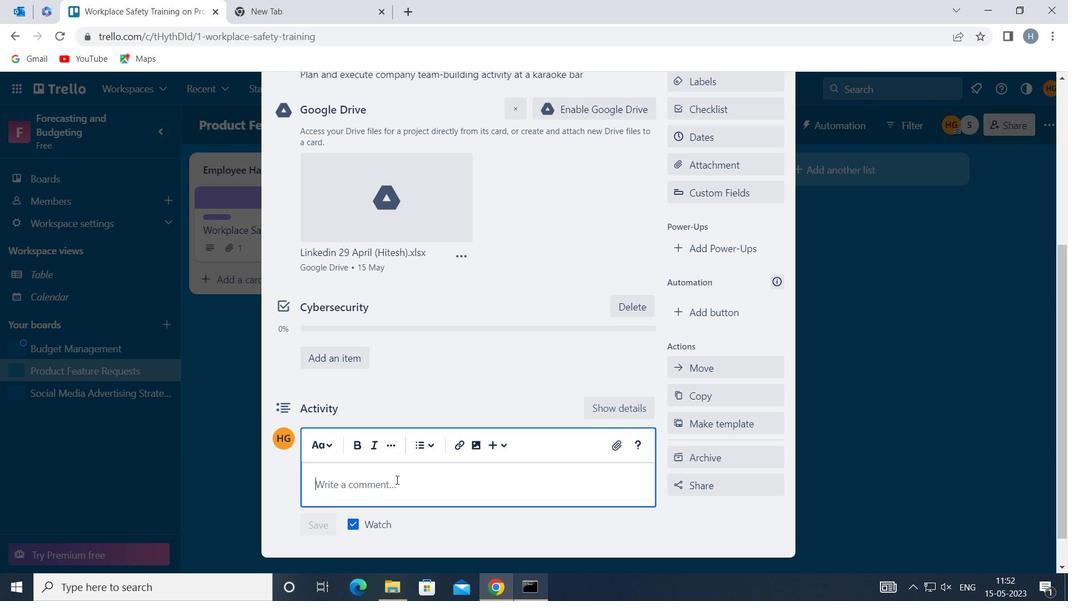 
Action: Mouse pressed left at (395, 480)
Screenshot: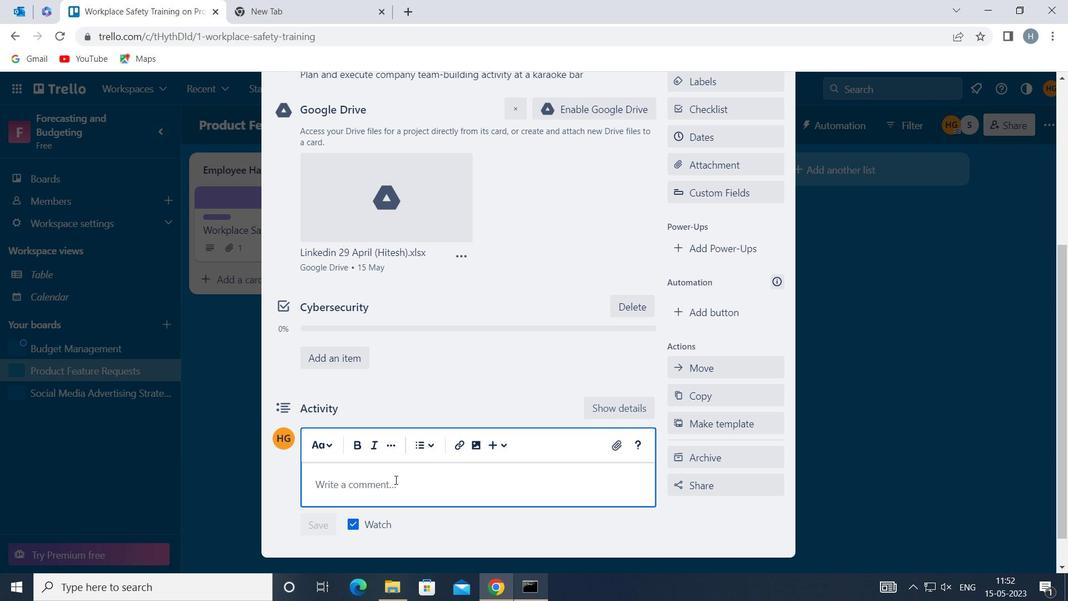 
Action: Key pressed <Key.shift>LET<Key.space>US<Key.space>MAKE<Key.space>SURE<Key.space>WE<Key.space>HAVE<Key.space>A<Key.space>CLEAR<Key.space>UNDERSTANDING<Key.space>OF<Key.space>THE<Key.space>ROLES<Key.space>AND<Key.space>RESPONSIBILITIES<Key.space>OF<Key.space>EACH<Key.space>TEAM<Key.space>MEMBER<Key.space>FOR<Key.space>THIS<Key.space>TASK
Screenshot: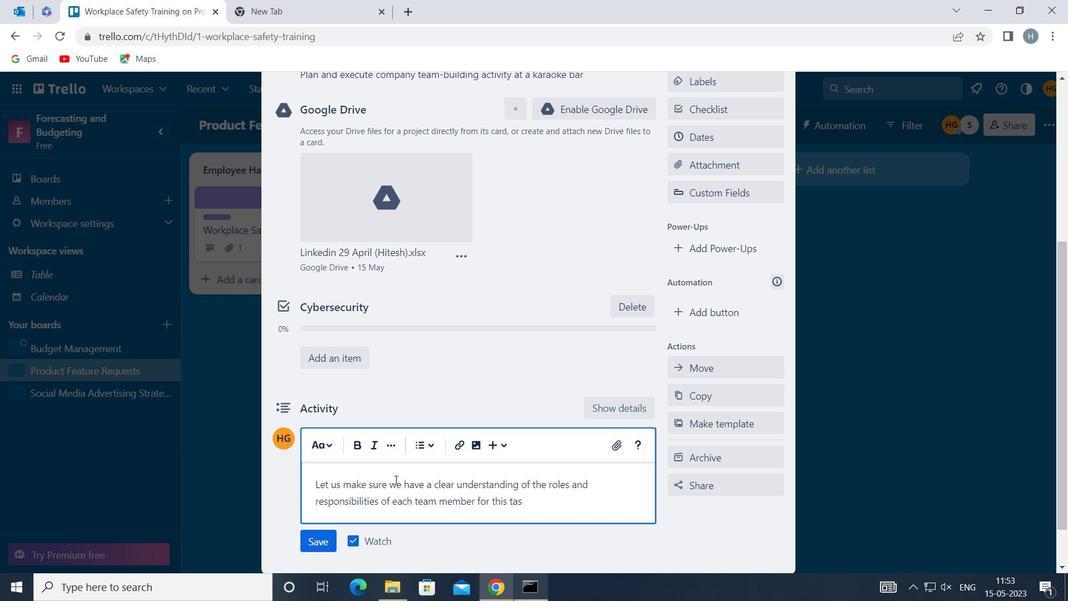 
Action: Mouse moved to (317, 537)
Screenshot: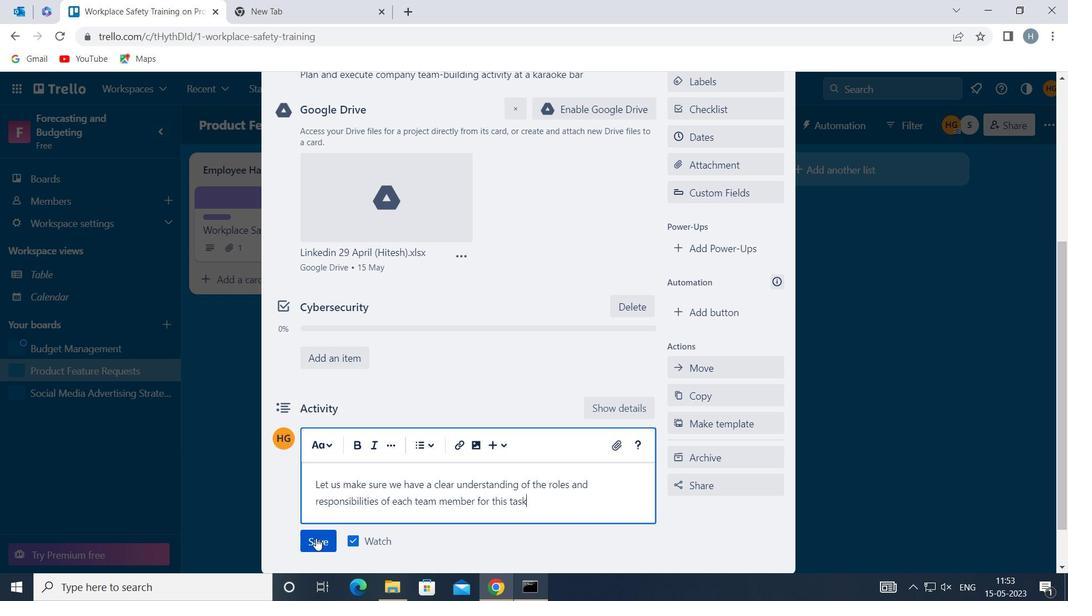
Action: Mouse pressed left at (317, 537)
Screenshot: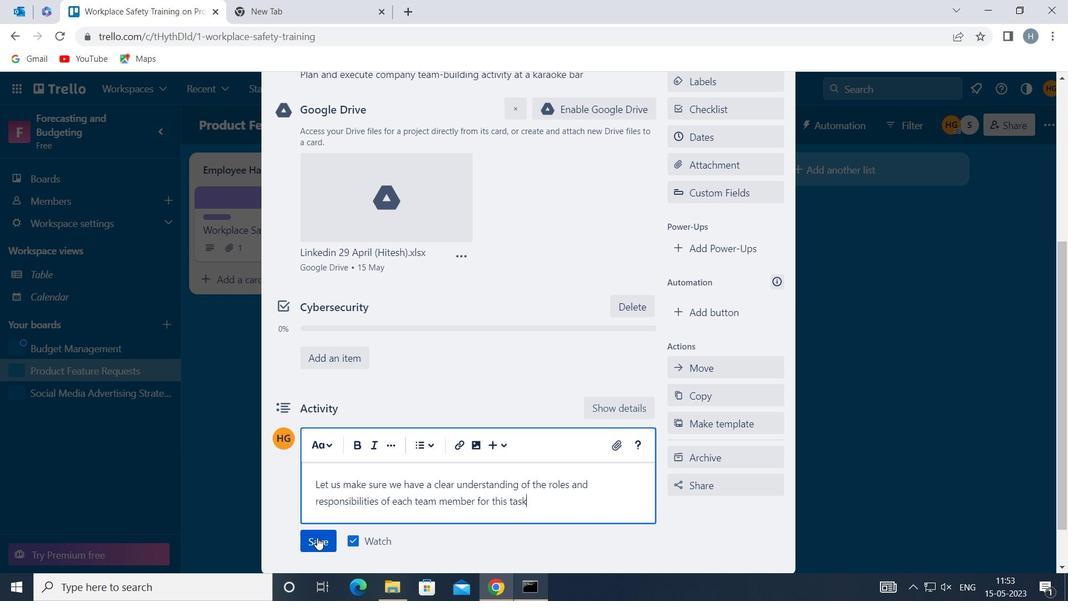 
Action: Mouse moved to (721, 138)
Screenshot: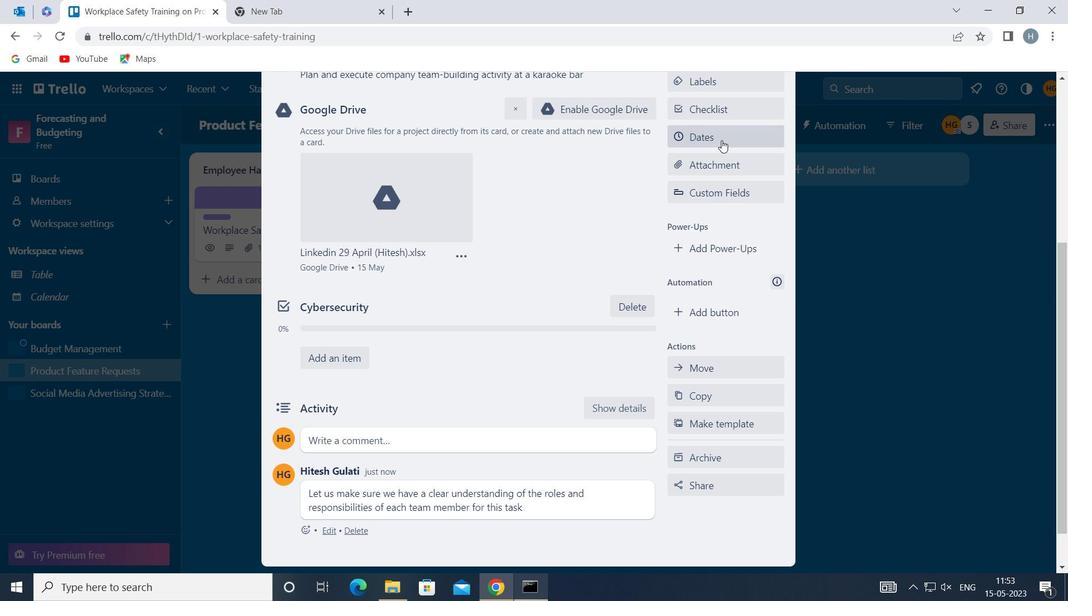 
Action: Mouse pressed left at (721, 138)
Screenshot: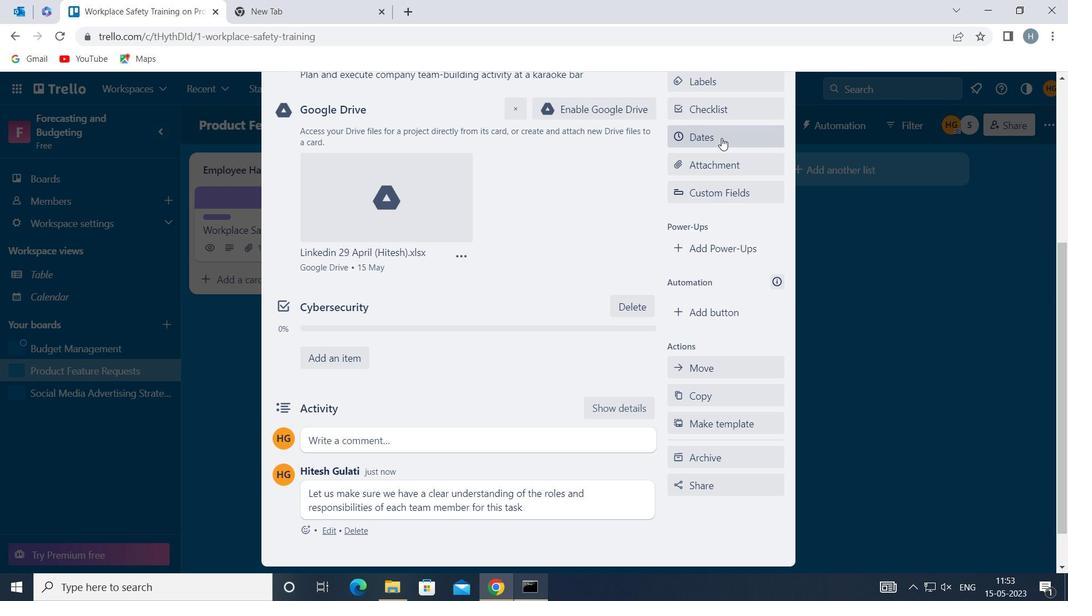 
Action: Mouse moved to (677, 377)
Screenshot: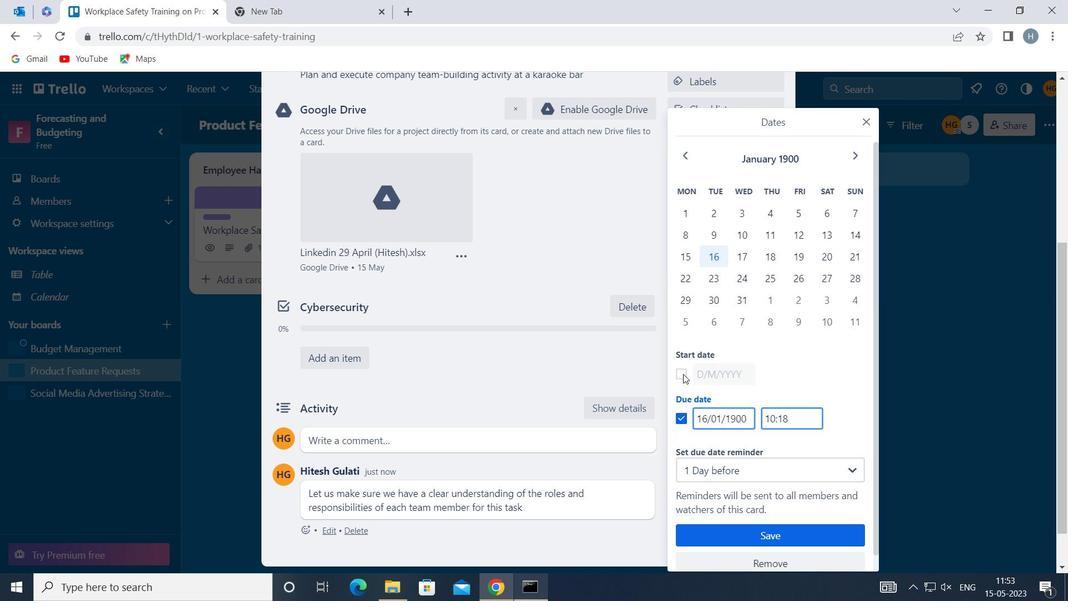 
Action: Mouse pressed left at (677, 377)
Screenshot: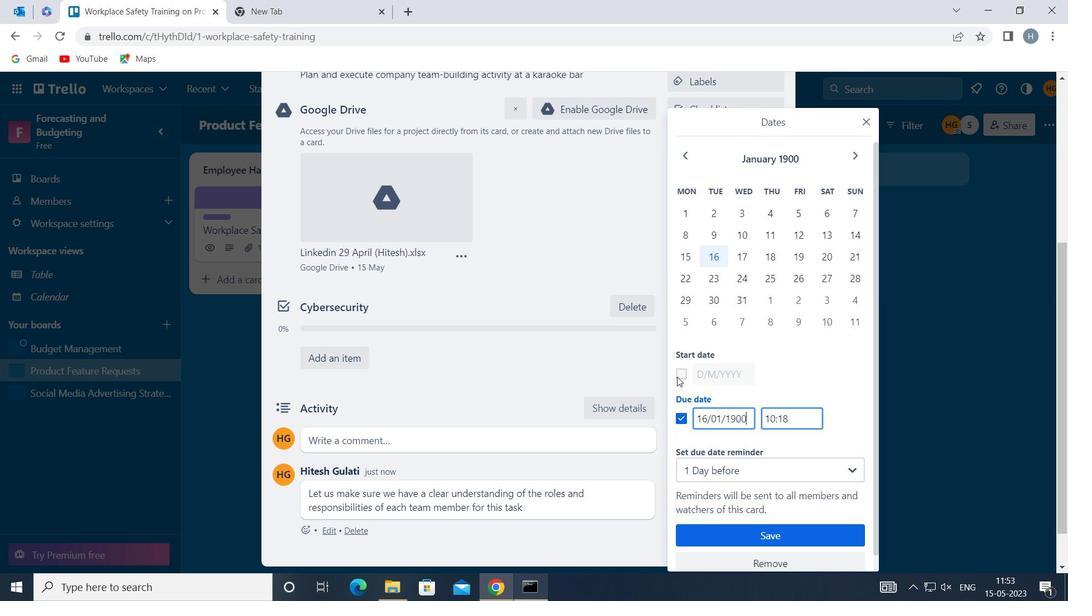 
Action: Mouse moved to (693, 369)
Screenshot: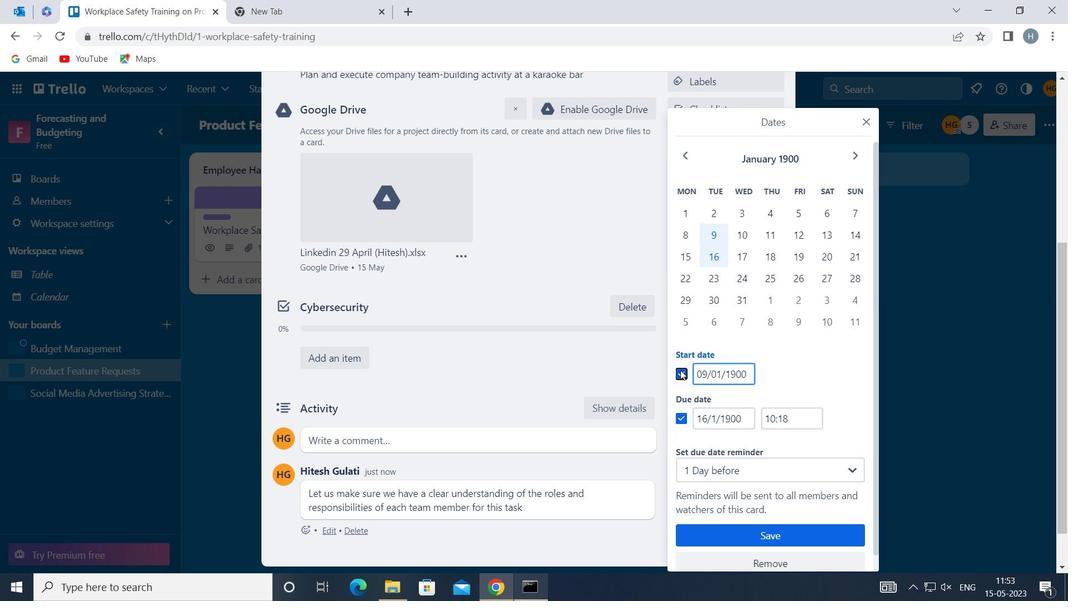 
Action: Mouse pressed left at (693, 369)
Screenshot: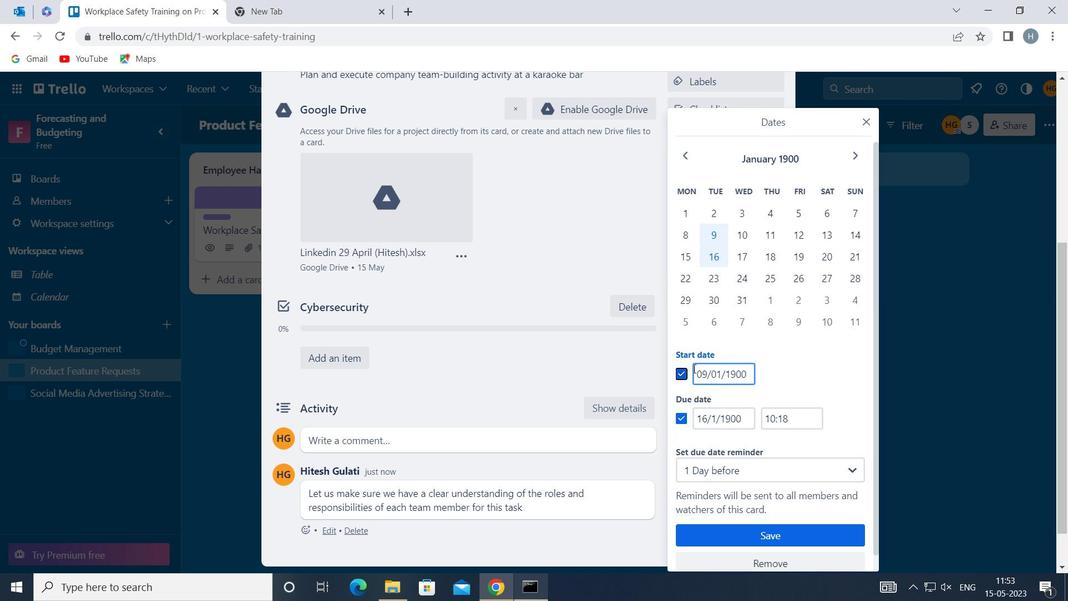 
Action: Mouse moved to (694, 368)
Screenshot: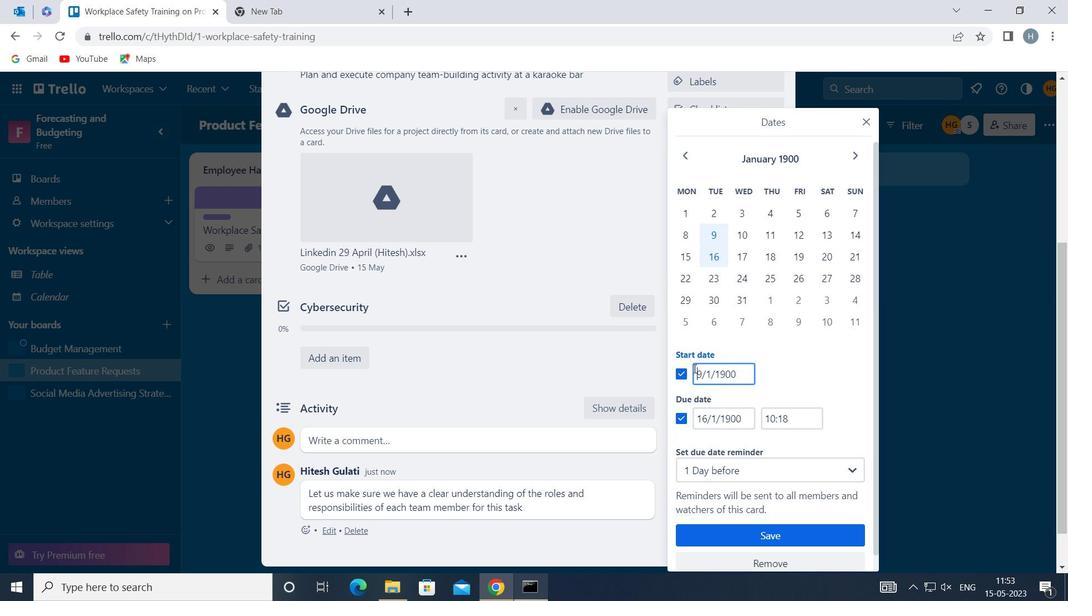 
Action: Key pressed <Key.right><Key.backspace>1
Screenshot: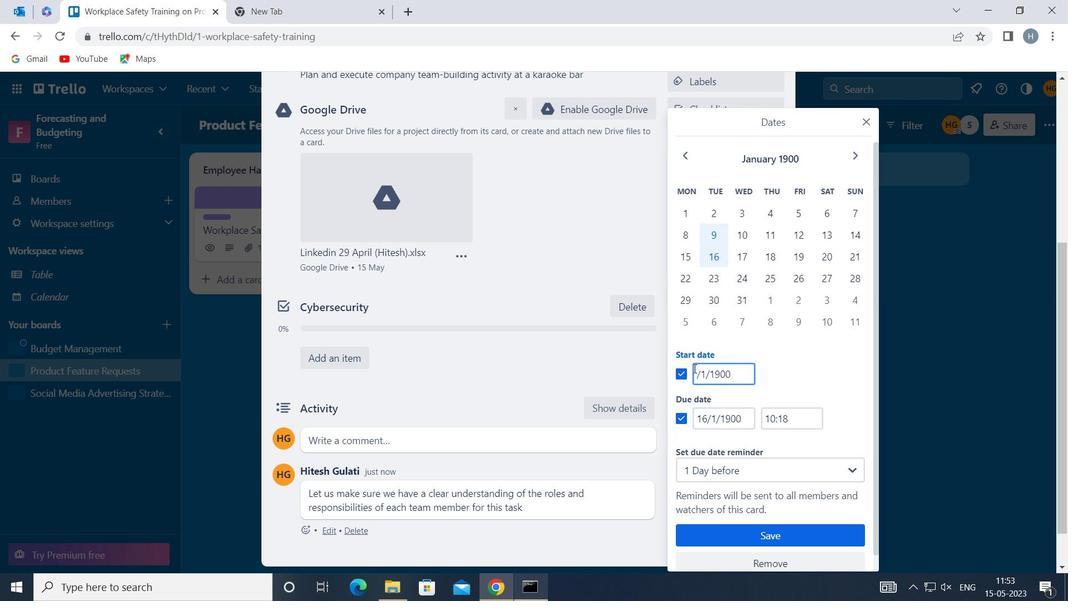 
Action: Mouse moved to (699, 411)
Screenshot: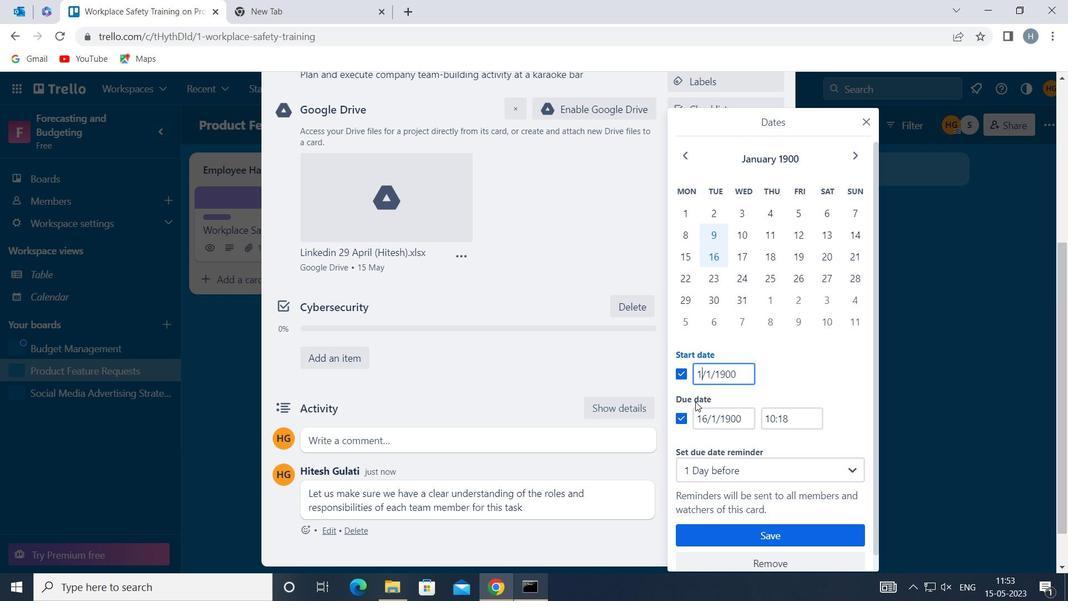 
Action: Mouse pressed left at (699, 411)
Screenshot: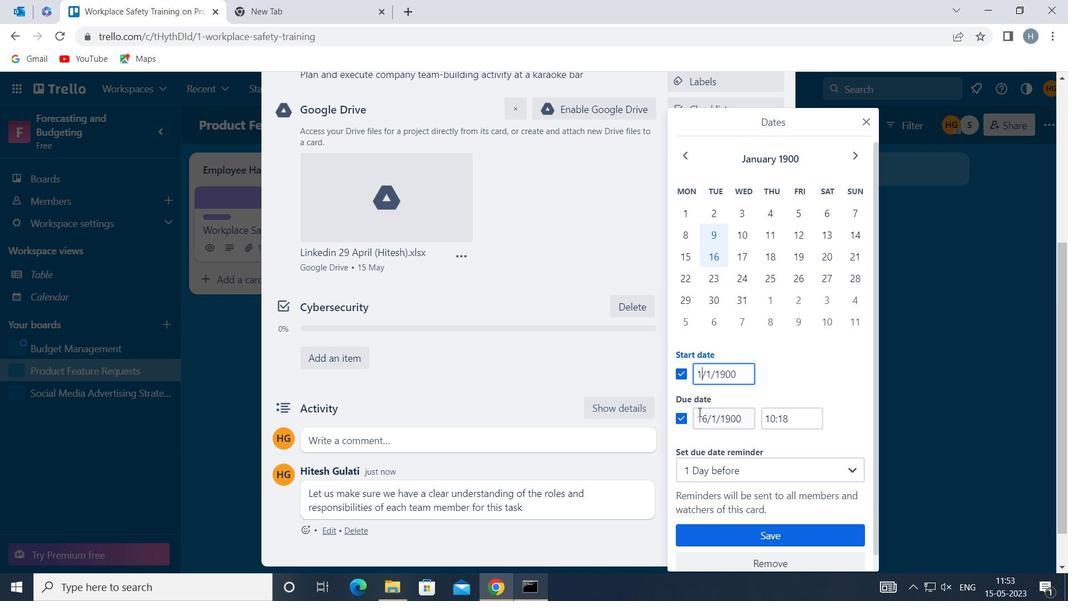 
Action: Key pressed <Key.right><Key.right><Key.backspace><Key.backspace>8
Screenshot: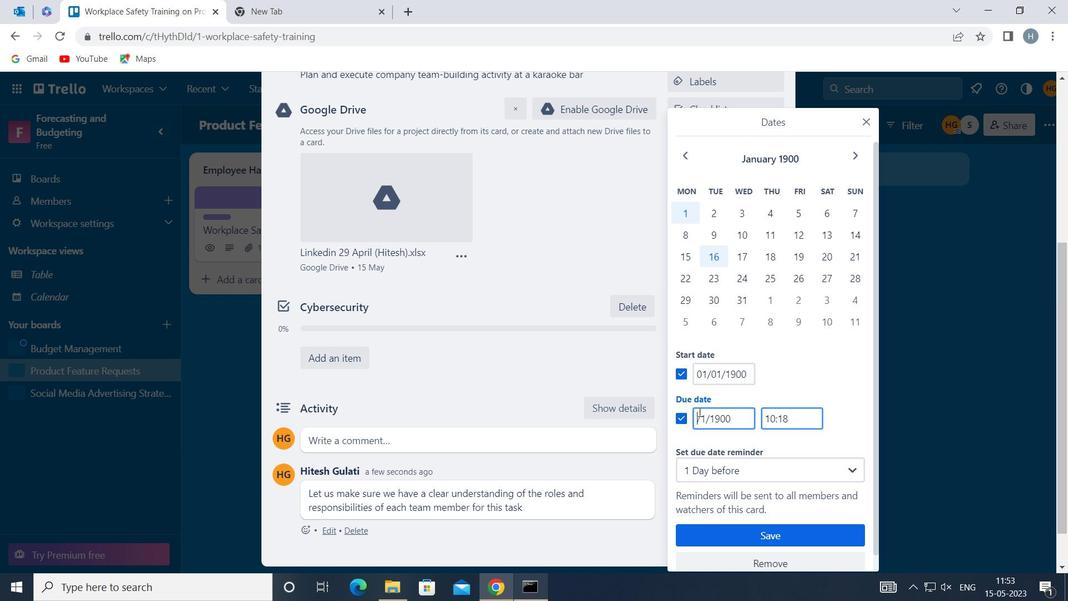 
Action: Mouse moved to (739, 536)
Screenshot: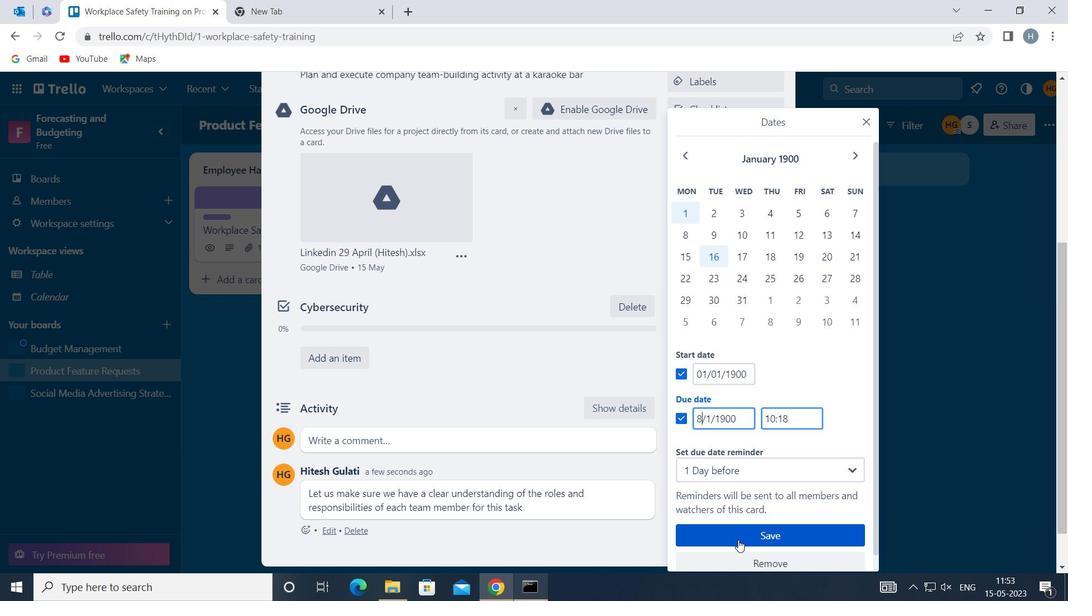 
Action: Mouse pressed left at (739, 536)
Screenshot: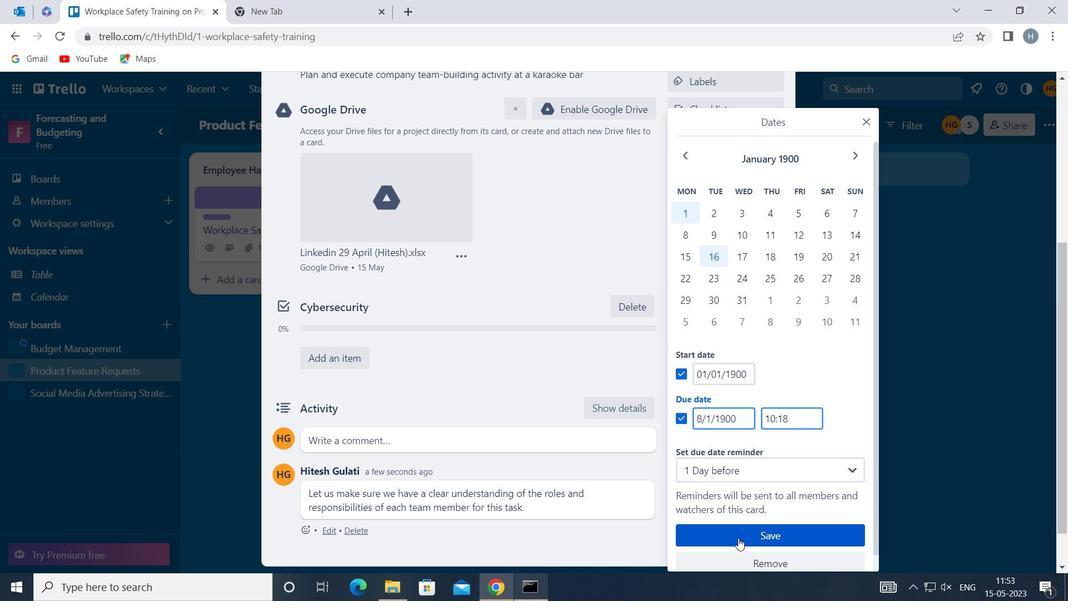 
Action: Mouse moved to (544, 244)
Screenshot: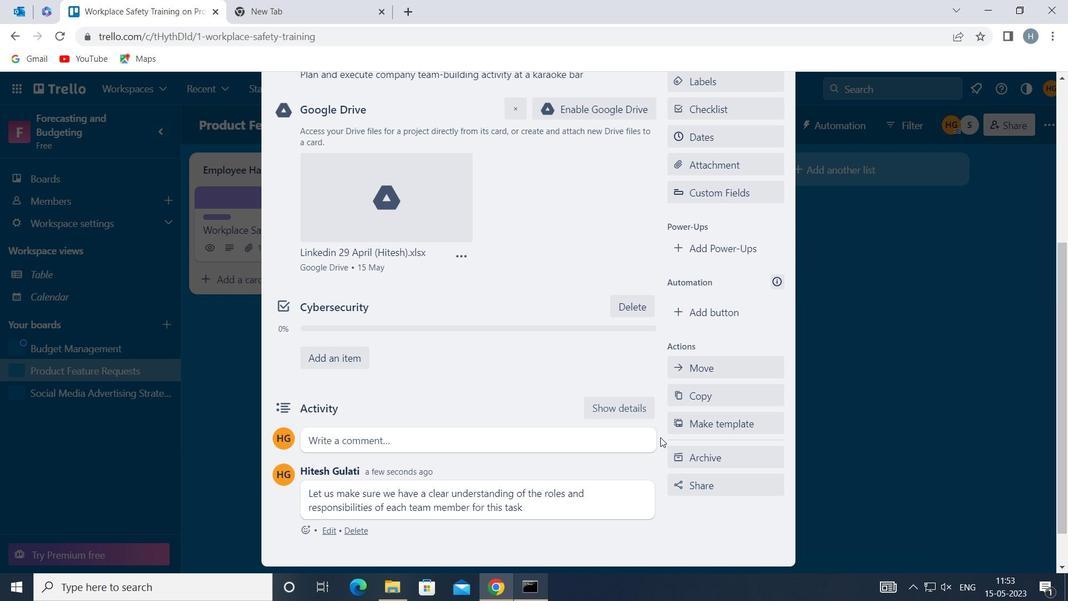 
